 Task: Look for space in Ourense, Spain from 1st July, 2023 to 3rd July, 2023 for 1 adult in price range Rs.5000 to Rs.15000. Place can be private room with 1  bedroom having 1 bed and 1 bathroom. Property type can be house, flat, guest house, hotel. Amenities needed are: wifi, washing machine. Booking option can be shelf check-in. Required host language is English.
Action: Mouse moved to (380, 72)
Screenshot: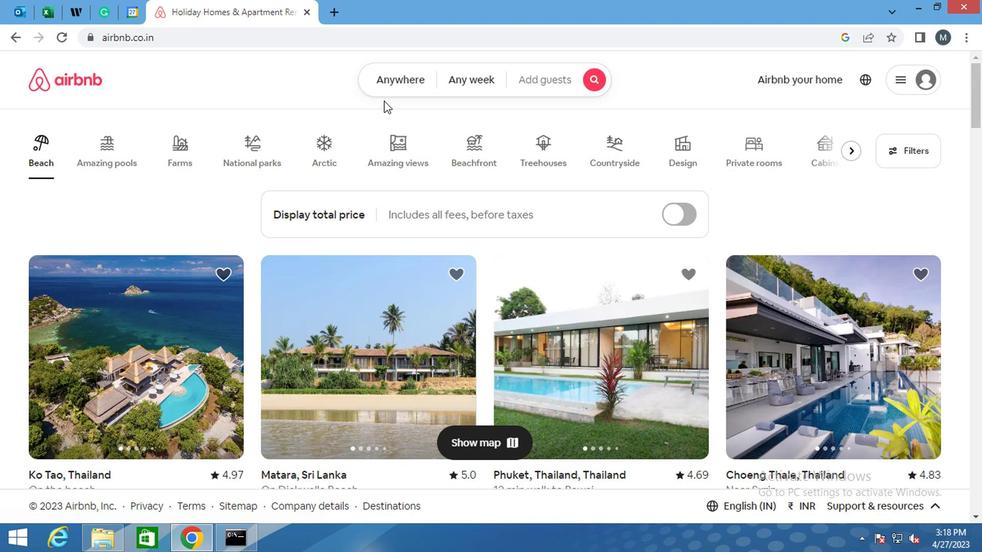 
Action: Mouse pressed left at (380, 72)
Screenshot: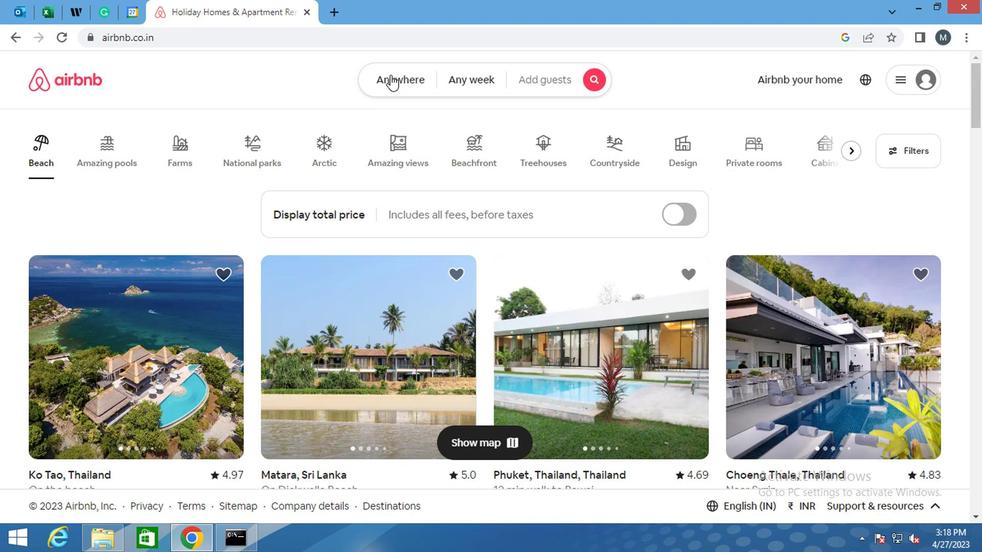 
Action: Mouse moved to (277, 147)
Screenshot: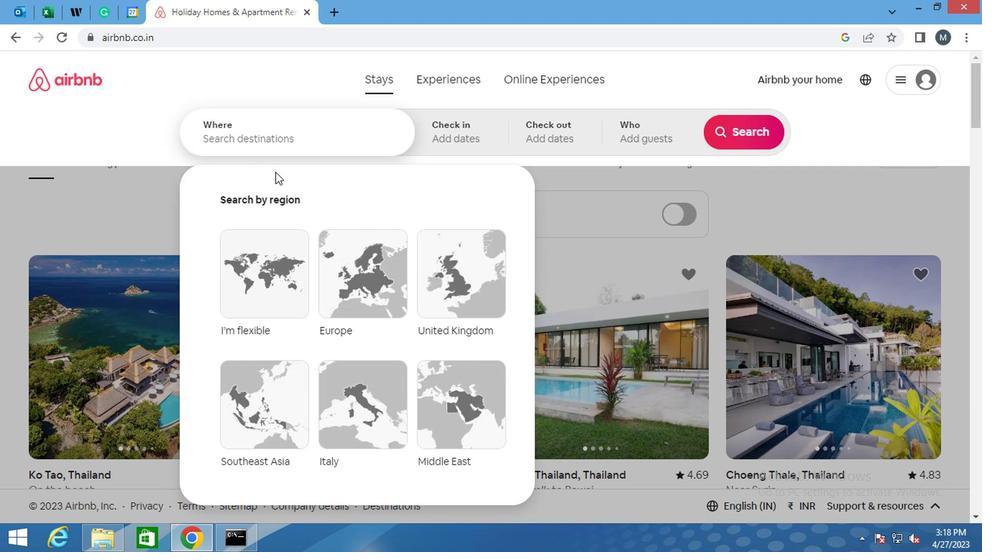 
Action: Mouse pressed left at (277, 147)
Screenshot: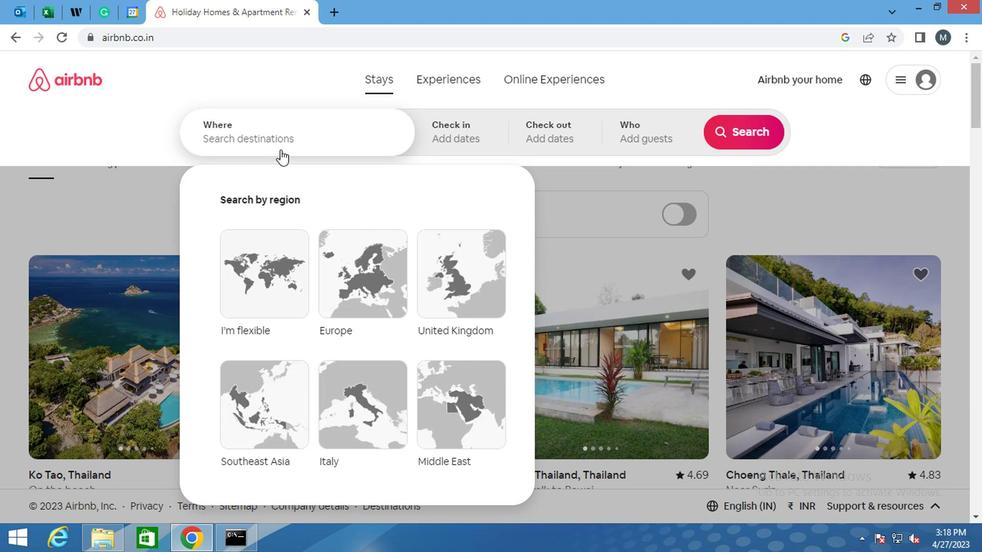 
Action: Key pressed <Key.shift>OURENSE,<Key.space><Key.shift>SP
Screenshot: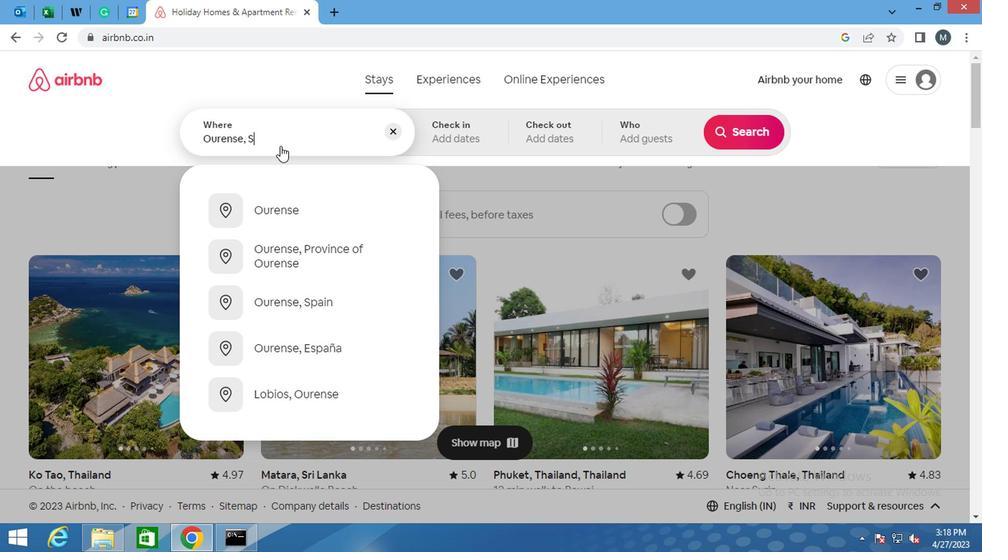 
Action: Mouse moved to (286, 270)
Screenshot: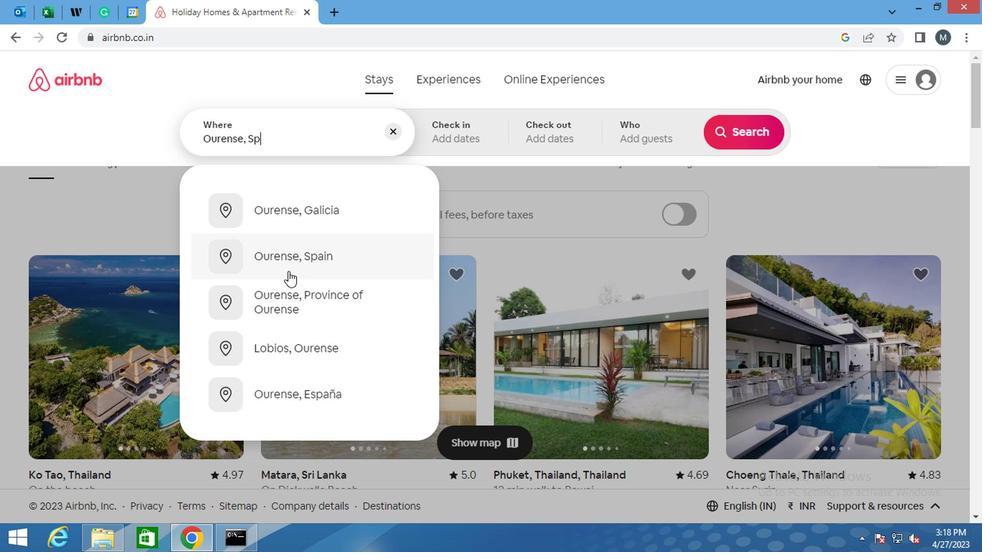 
Action: Mouse pressed left at (286, 270)
Screenshot: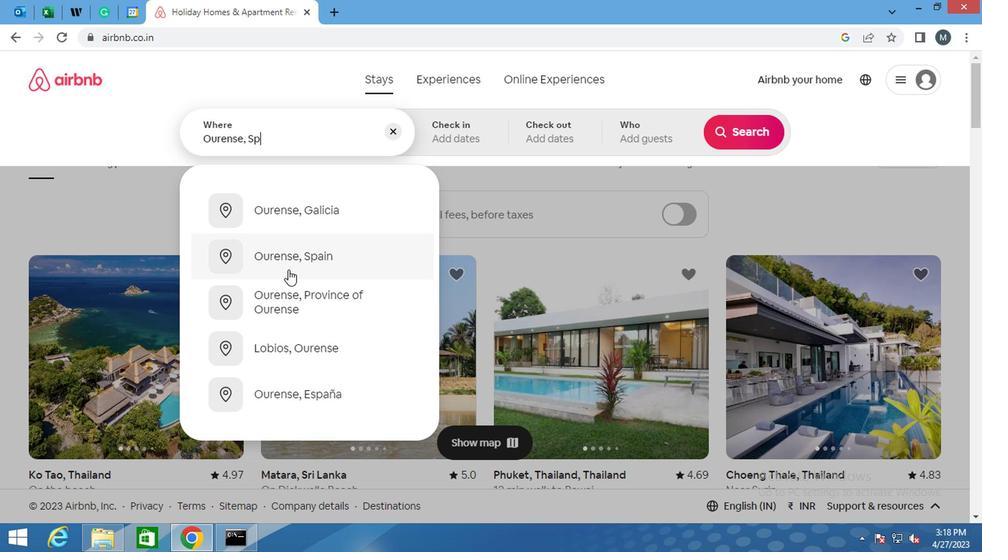
Action: Mouse moved to (693, 247)
Screenshot: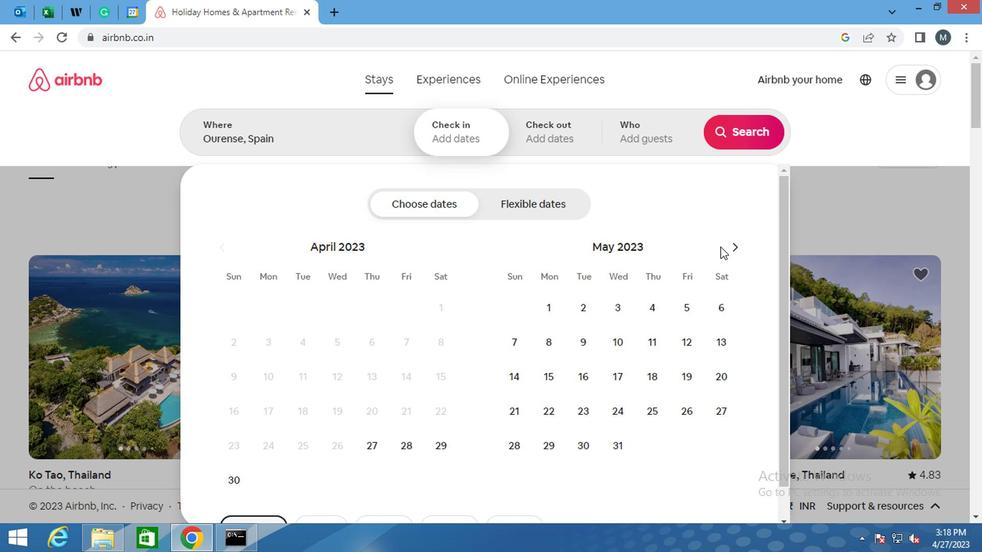 
Action: Mouse pressed left at (693, 247)
Screenshot: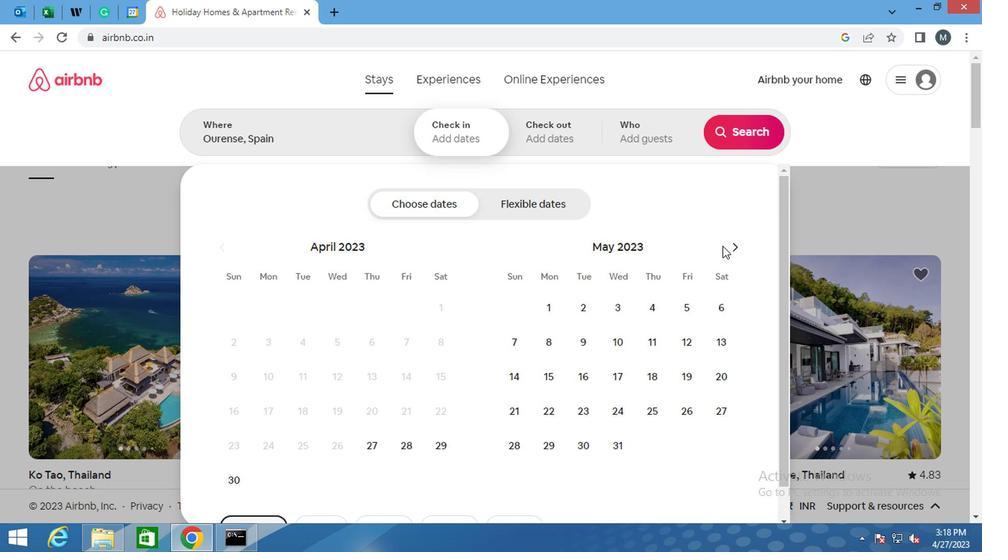
Action: Mouse moved to (696, 248)
Screenshot: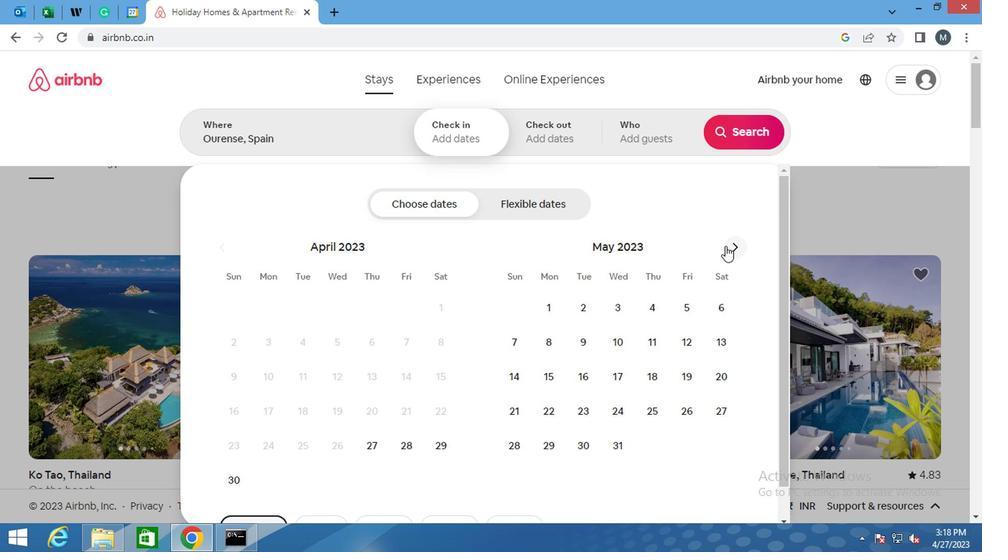 
Action: Mouse pressed left at (696, 248)
Screenshot: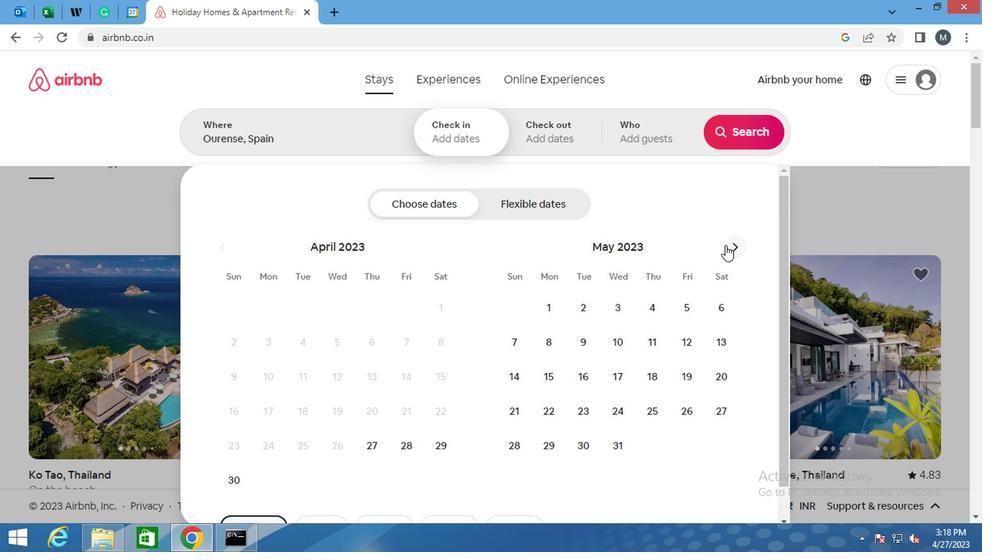 
Action: Mouse moved to (689, 306)
Screenshot: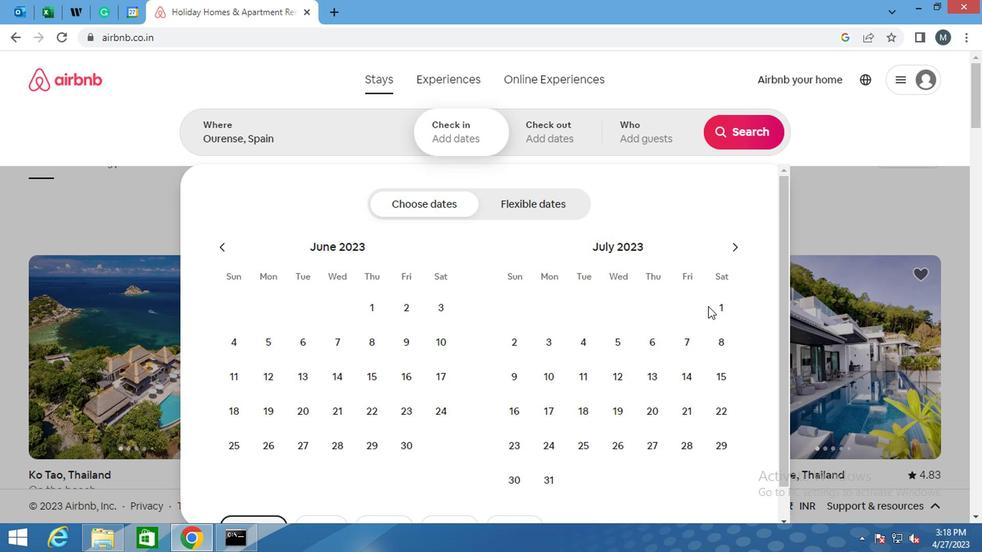 
Action: Mouse pressed left at (689, 306)
Screenshot: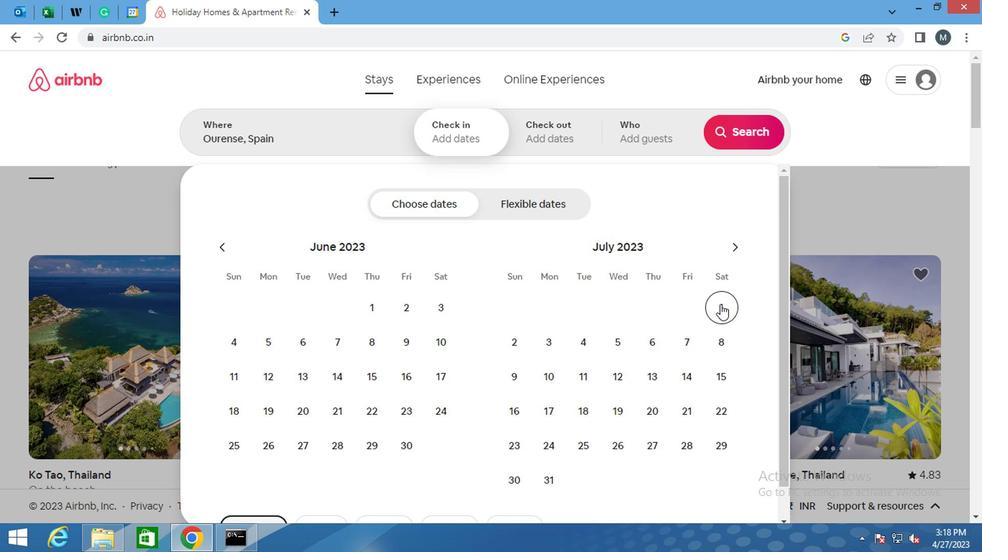 
Action: Mouse moved to (536, 350)
Screenshot: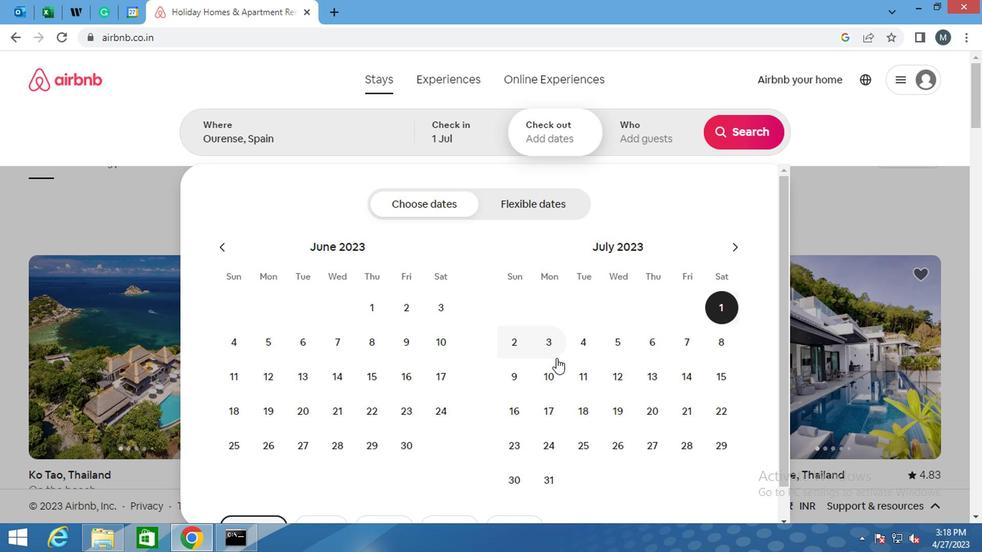 
Action: Mouse pressed left at (536, 350)
Screenshot: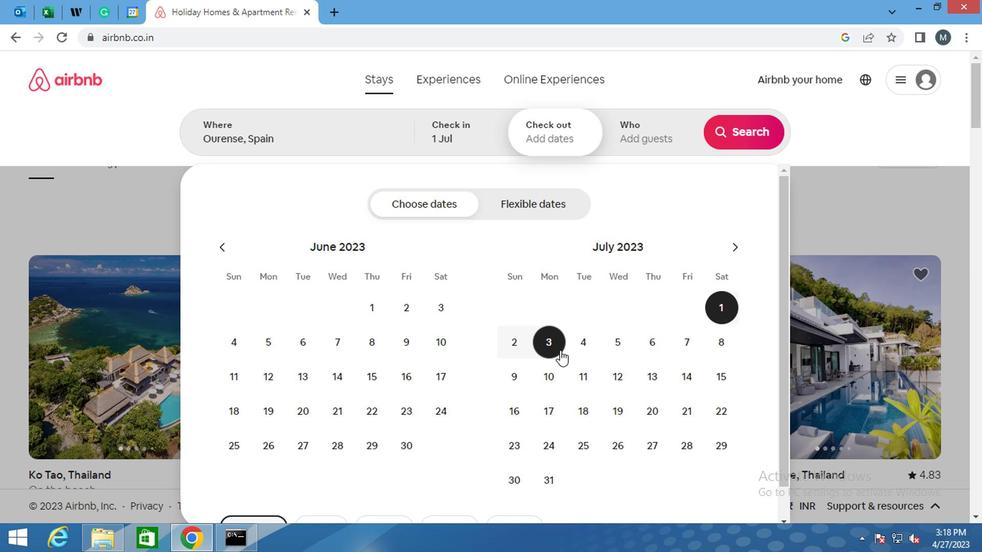
Action: Mouse moved to (617, 138)
Screenshot: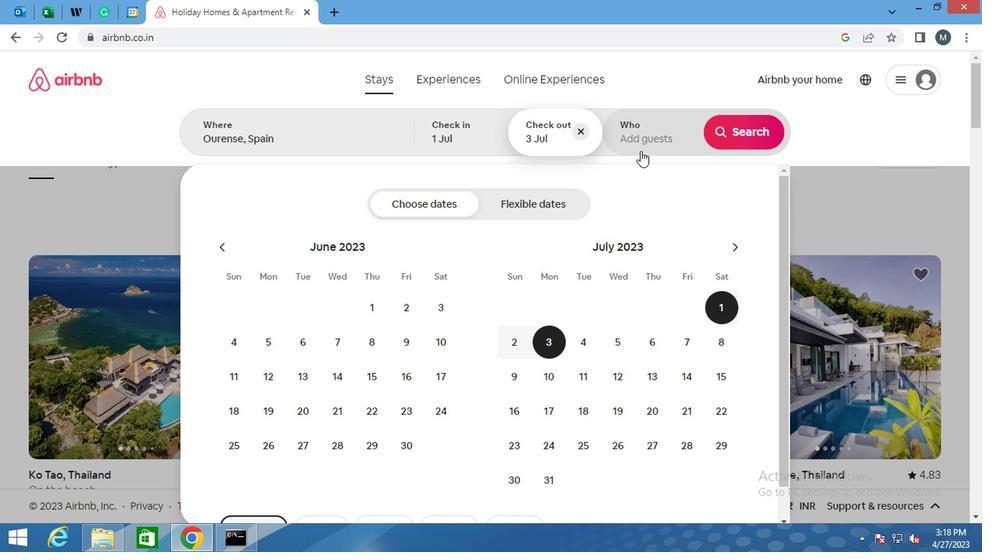 
Action: Mouse pressed left at (617, 138)
Screenshot: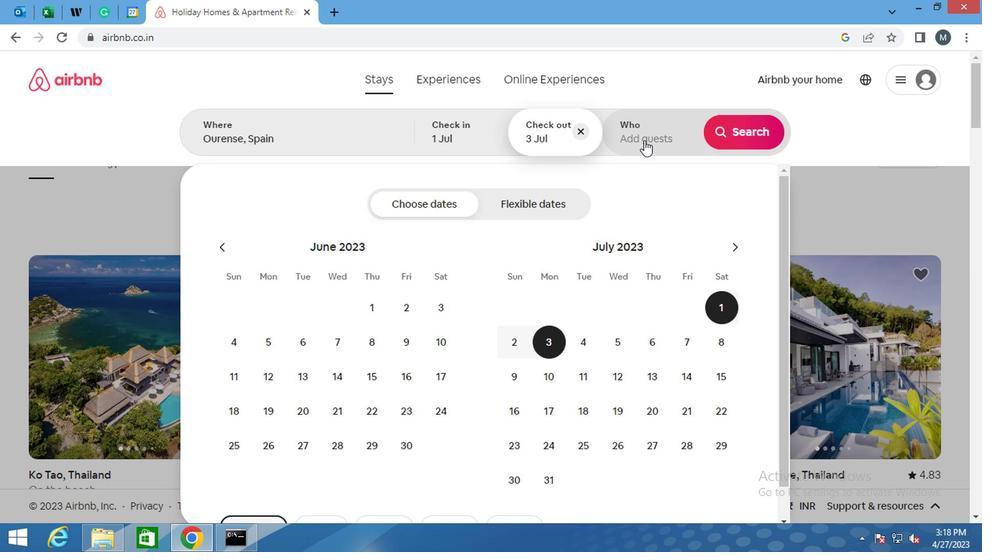 
Action: Mouse moved to (713, 208)
Screenshot: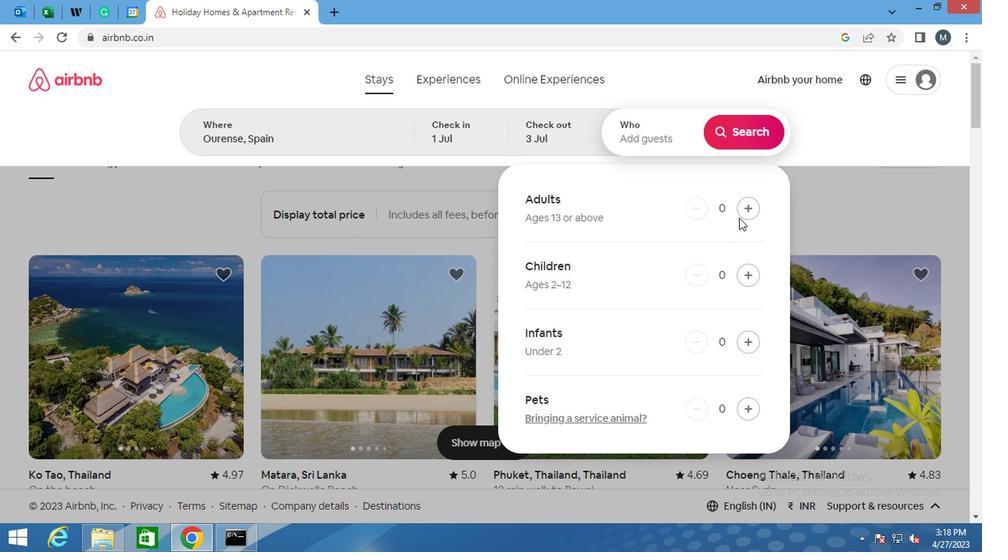 
Action: Mouse pressed left at (713, 208)
Screenshot: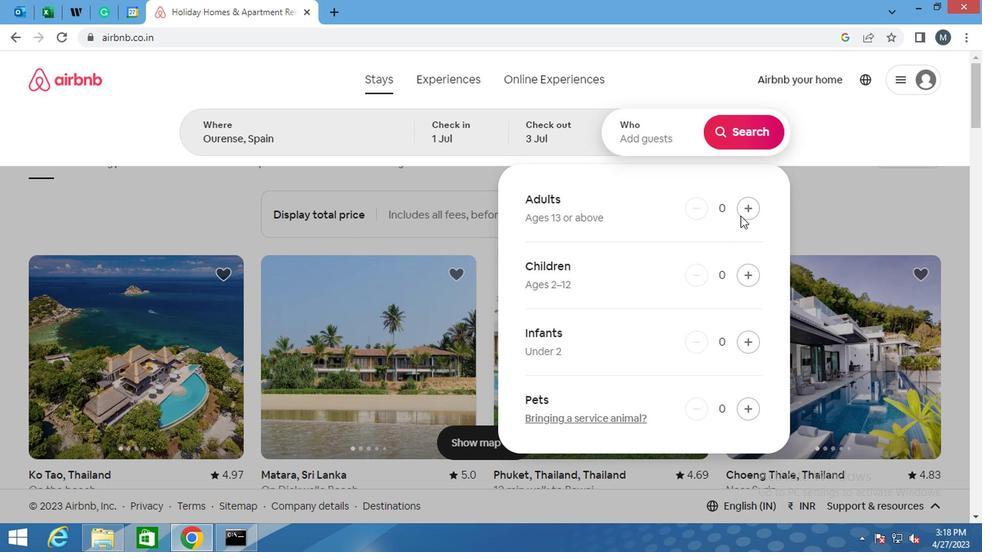
Action: Mouse moved to (703, 131)
Screenshot: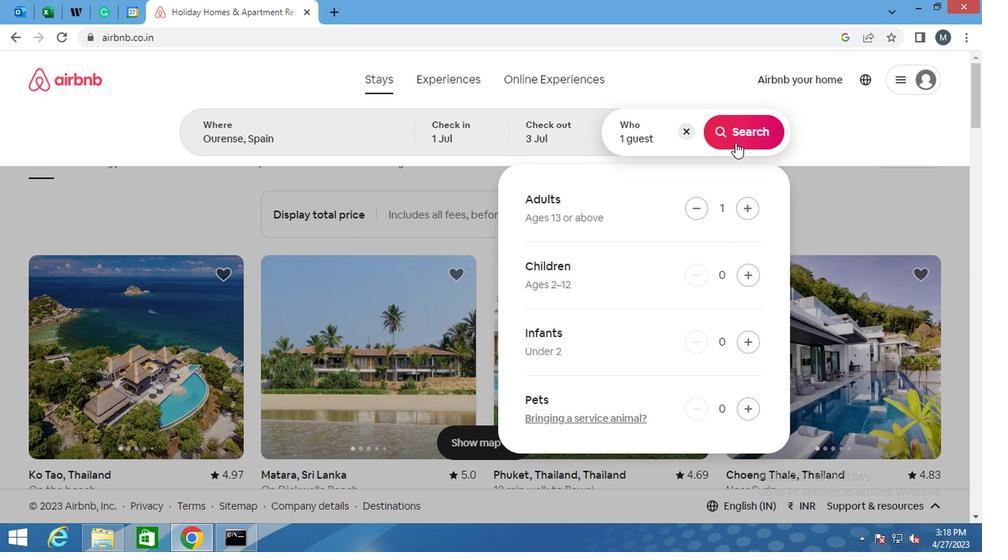 
Action: Mouse pressed left at (703, 131)
Screenshot: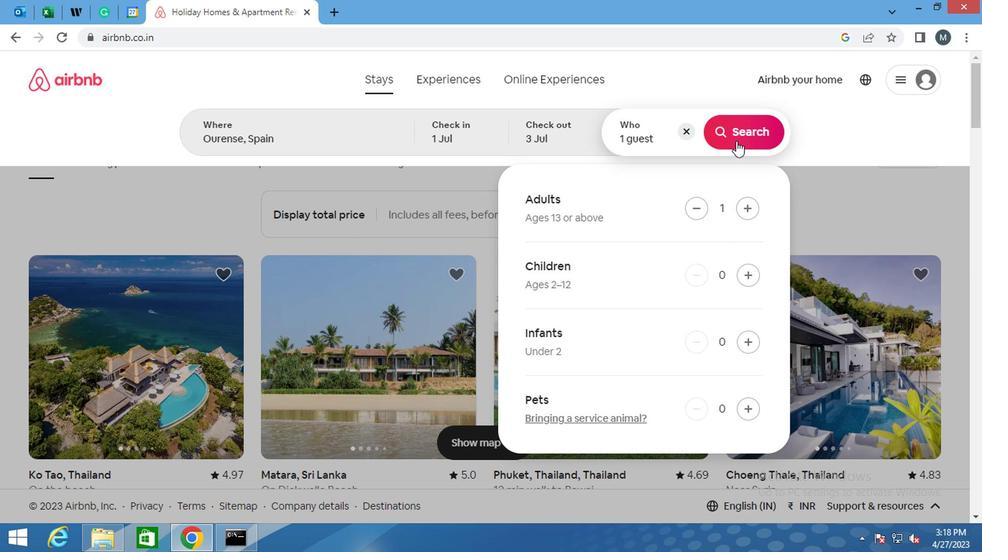 
Action: Mouse moved to (871, 130)
Screenshot: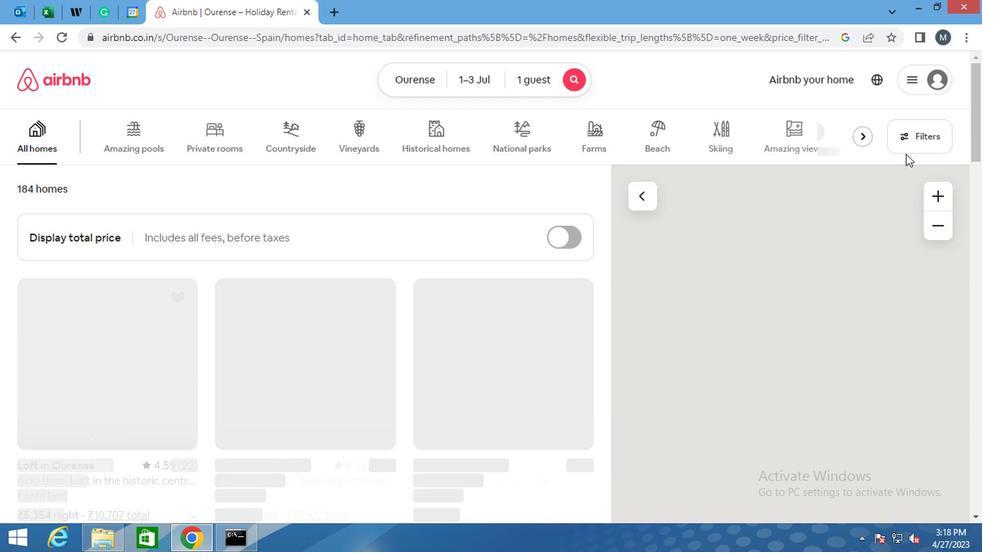
Action: Mouse pressed left at (871, 130)
Screenshot: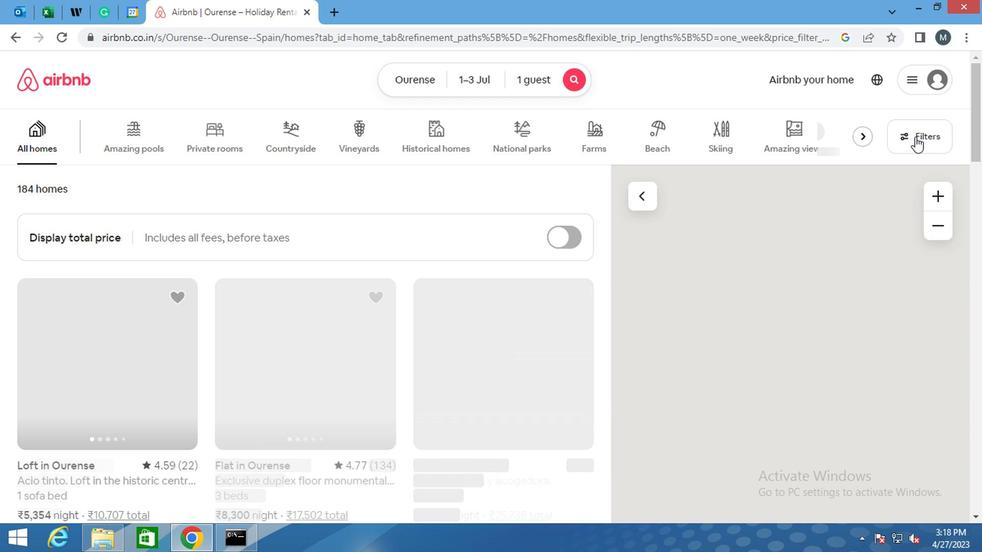 
Action: Mouse moved to (362, 331)
Screenshot: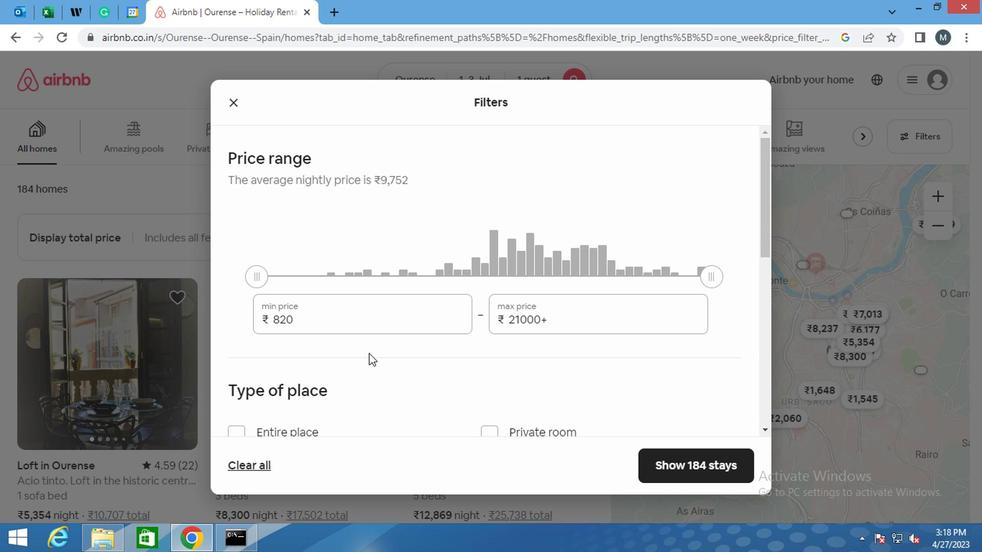 
Action: Mouse pressed left at (362, 331)
Screenshot: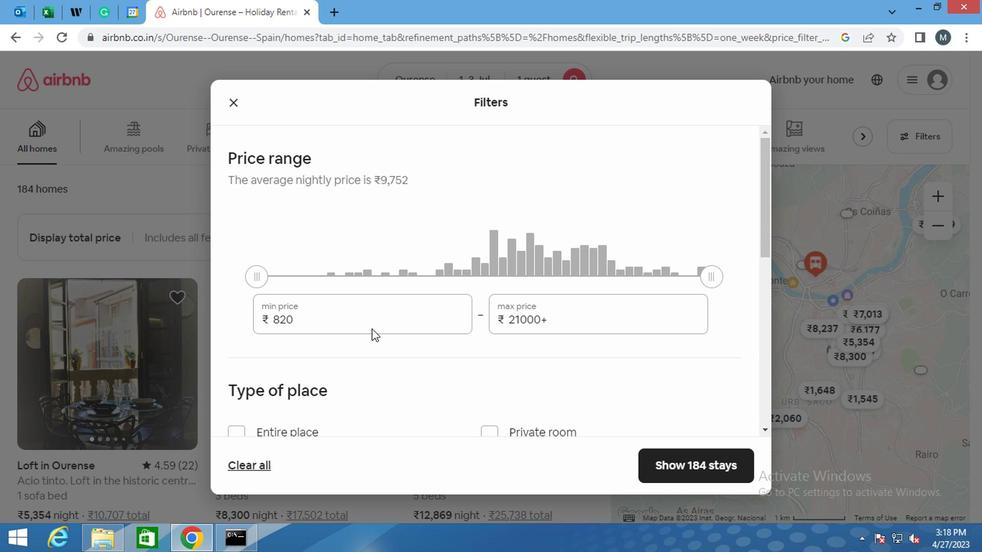 
Action: Mouse moved to (327, 324)
Screenshot: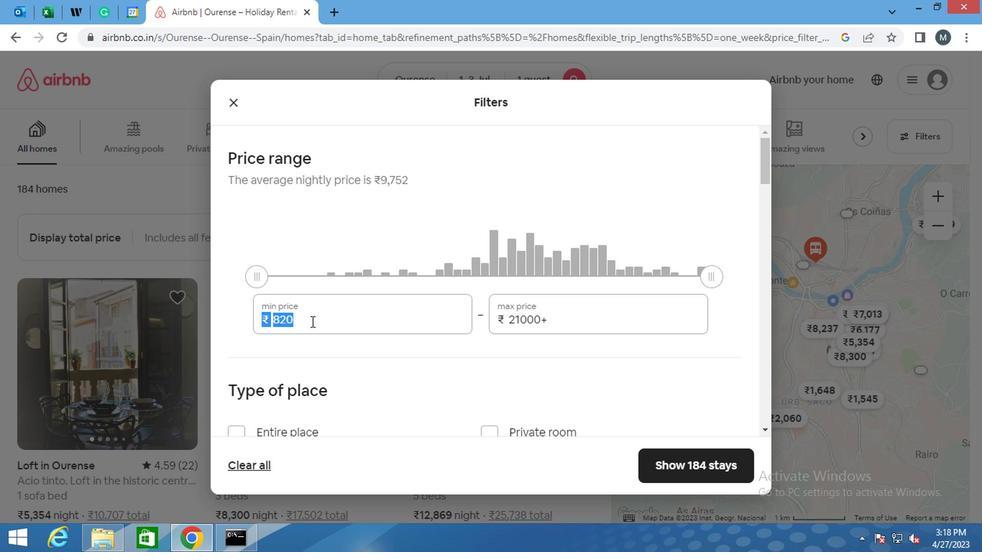 
Action: Mouse pressed left at (327, 324)
Screenshot: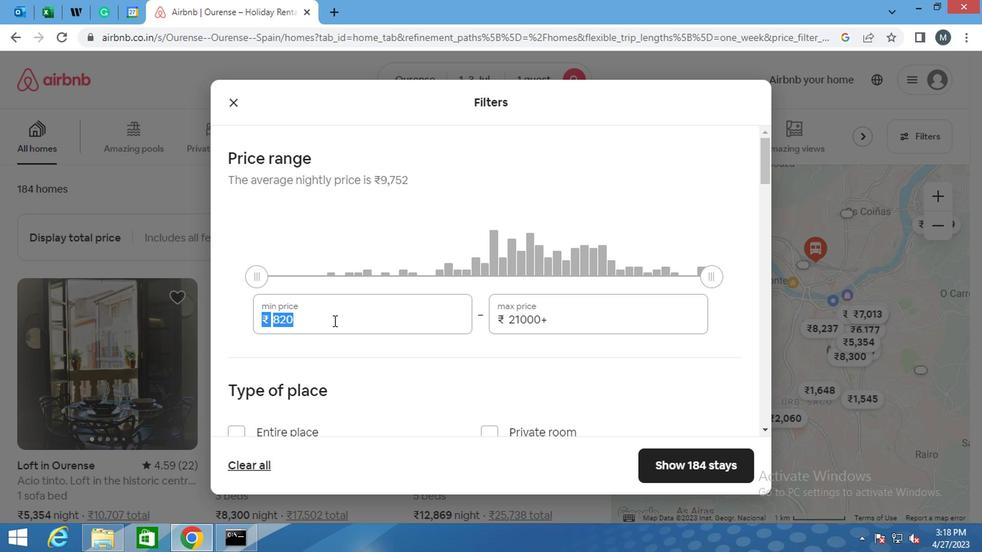 
Action: Mouse pressed left at (327, 324)
Screenshot: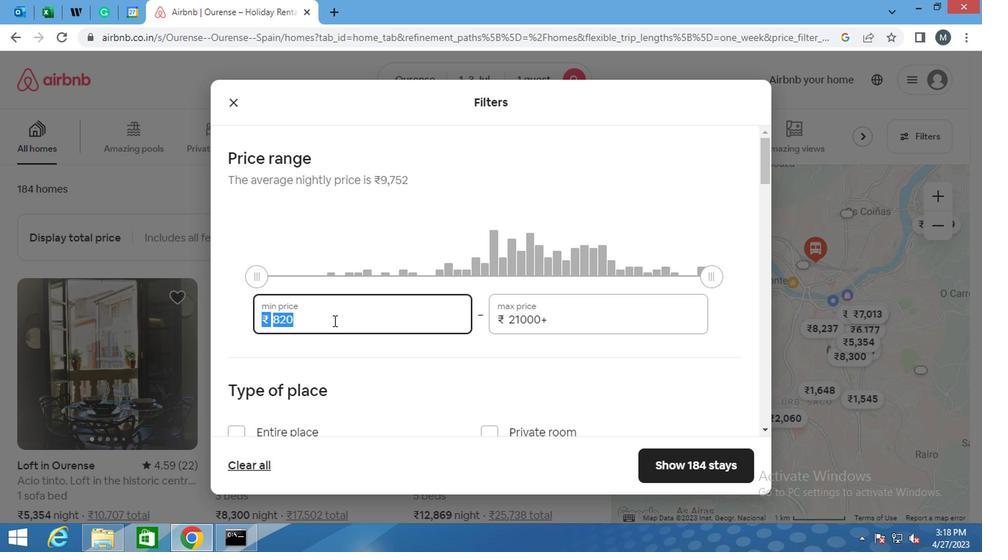 
Action: Key pressed 5000
Screenshot: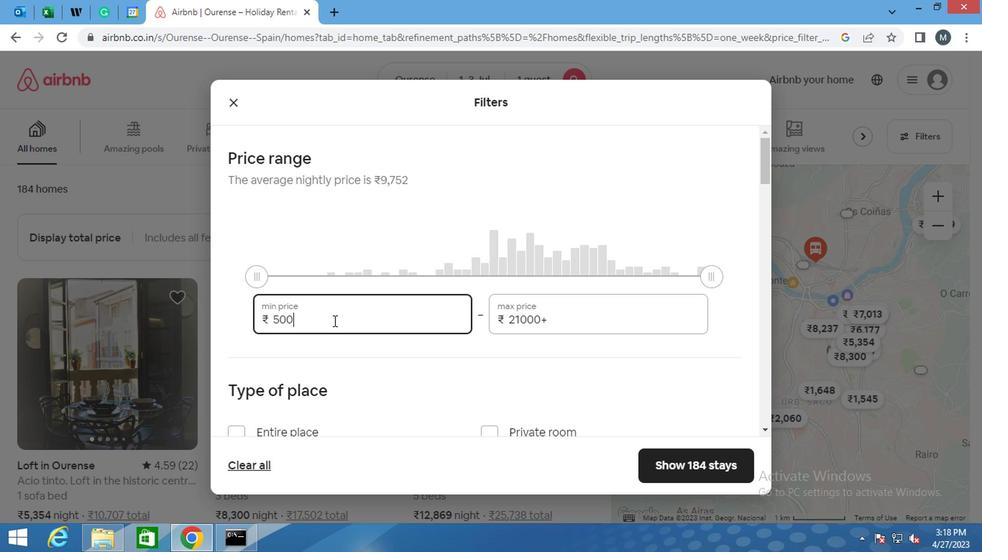 
Action: Mouse moved to (527, 318)
Screenshot: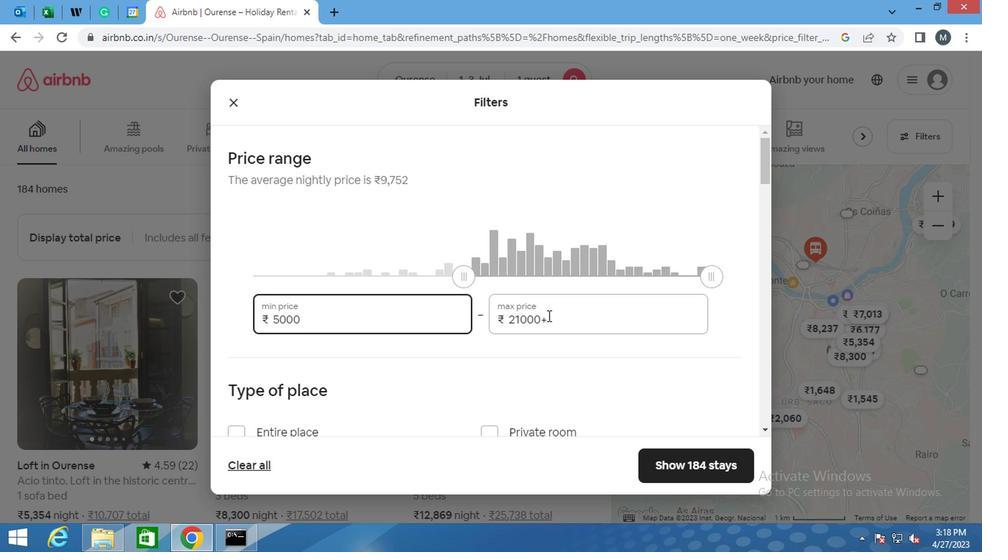 
Action: Mouse pressed left at (527, 318)
Screenshot: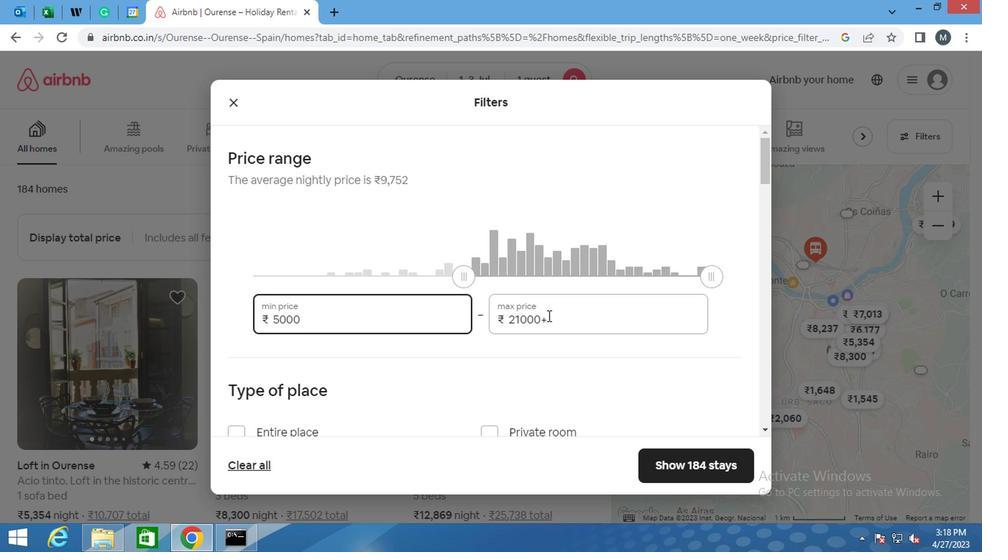 
Action: Mouse moved to (489, 318)
Screenshot: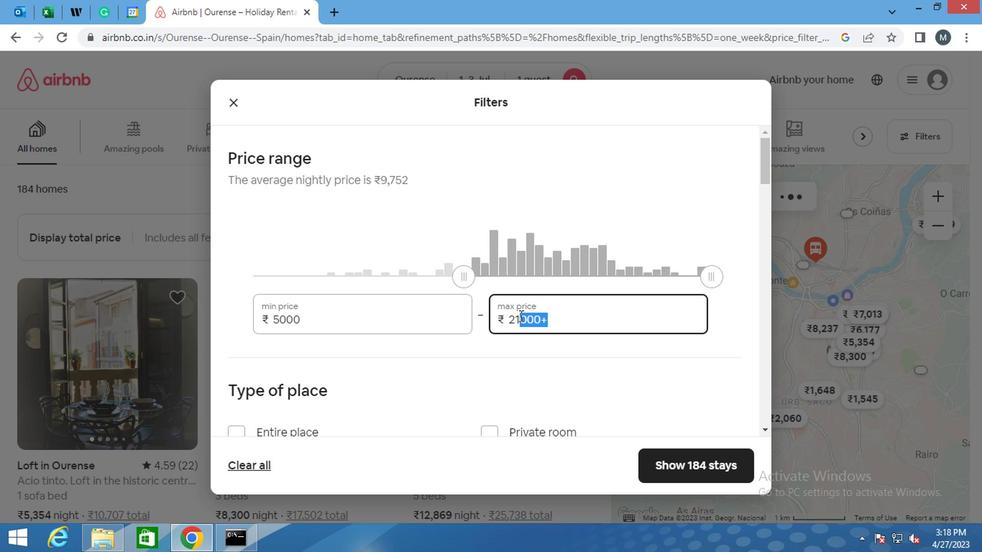 
Action: Mouse pressed left at (489, 318)
Screenshot: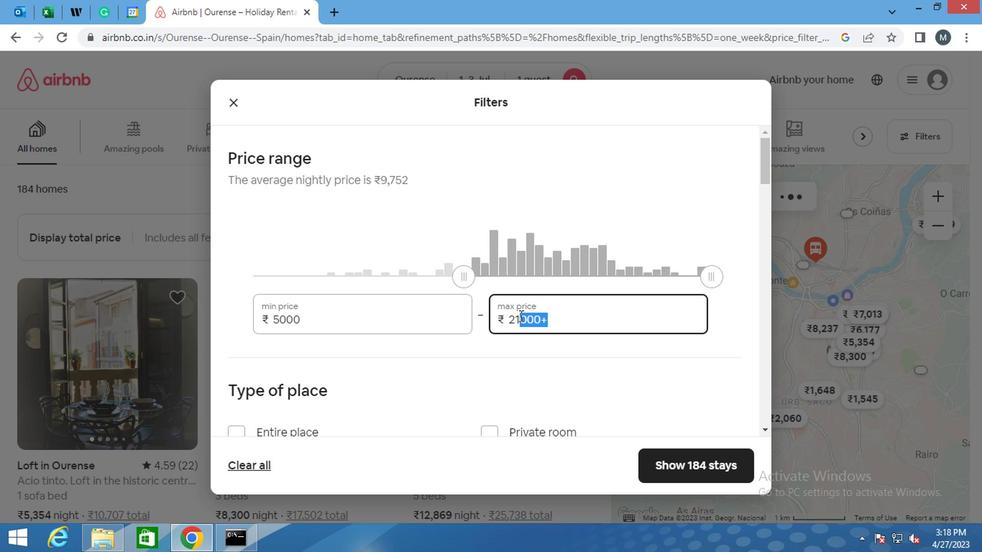 
Action: Mouse moved to (481, 319)
Screenshot: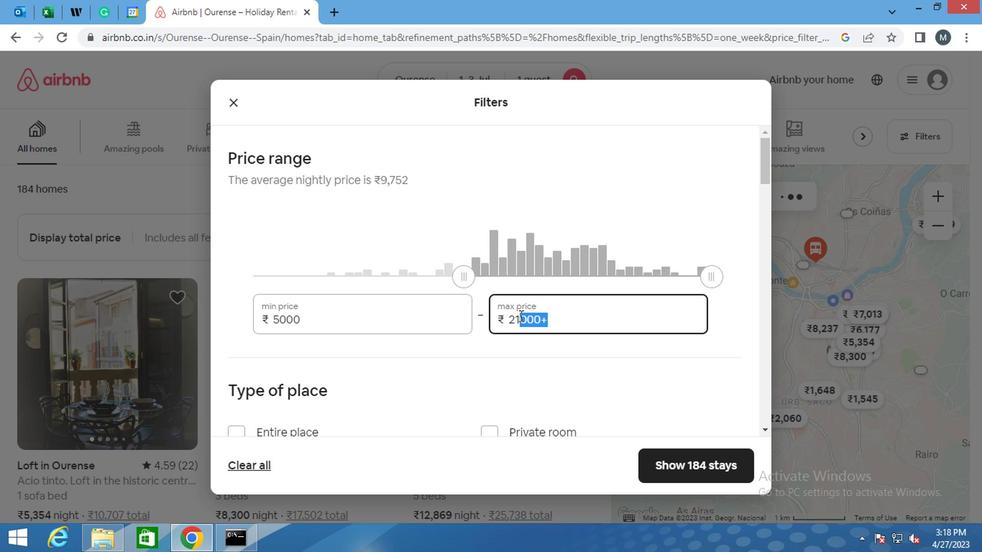 
Action: Mouse pressed left at (481, 319)
Screenshot: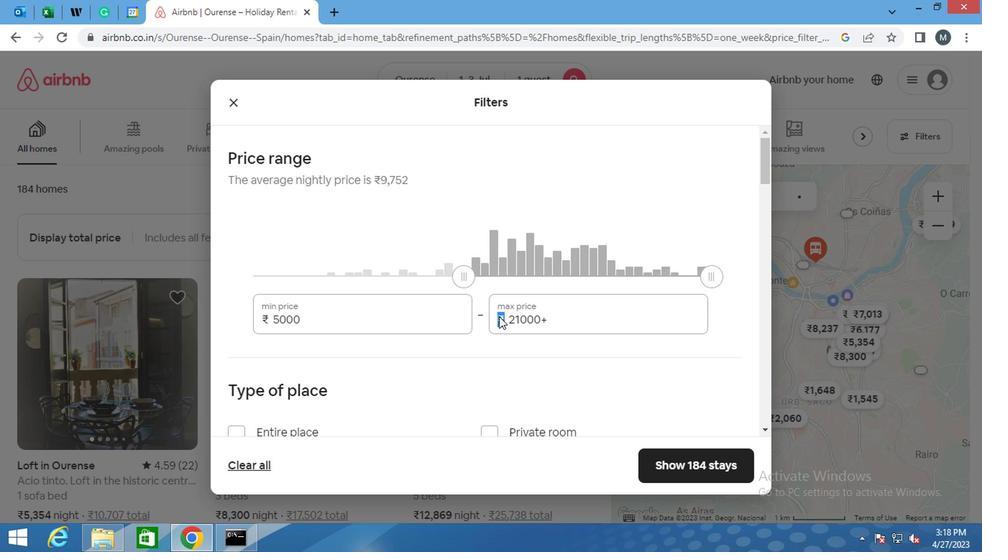 
Action: Mouse moved to (507, 323)
Screenshot: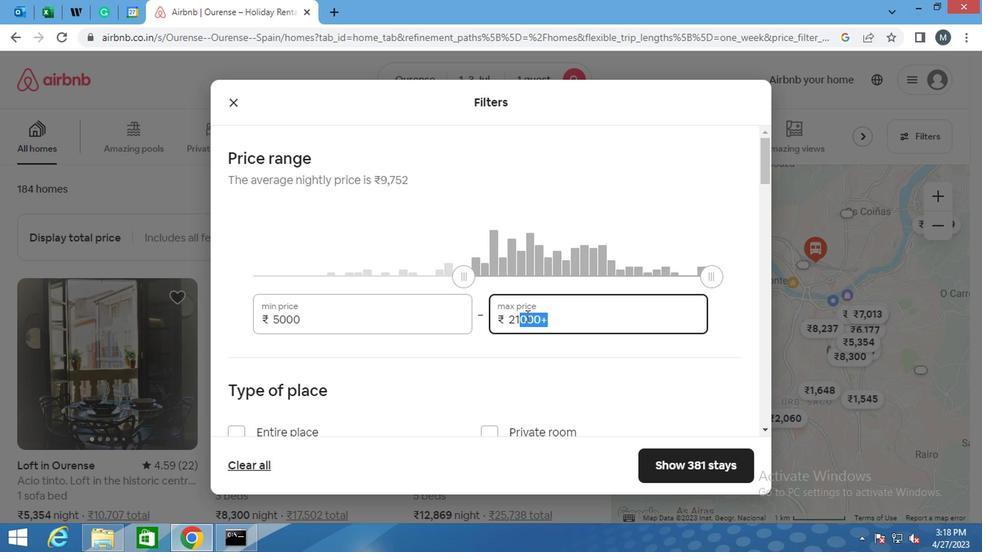 
Action: Mouse pressed left at (507, 323)
Screenshot: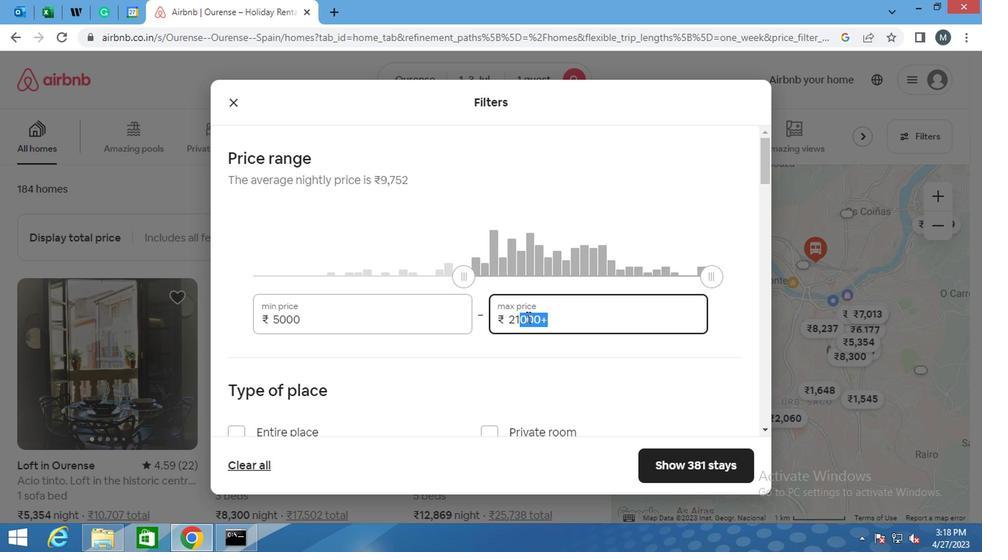 
Action: Mouse pressed left at (507, 323)
Screenshot: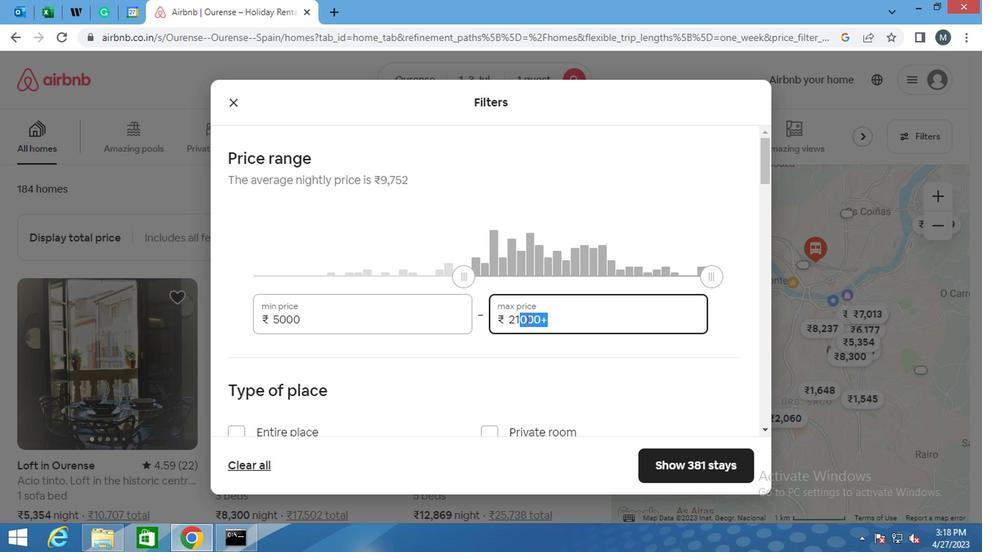
Action: Mouse pressed left at (507, 323)
Screenshot: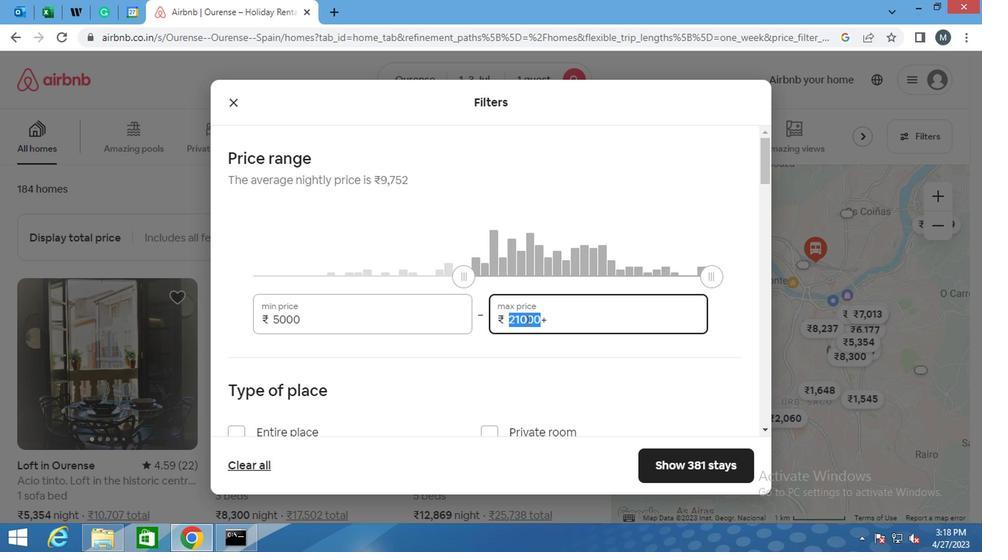 
Action: Mouse moved to (504, 322)
Screenshot: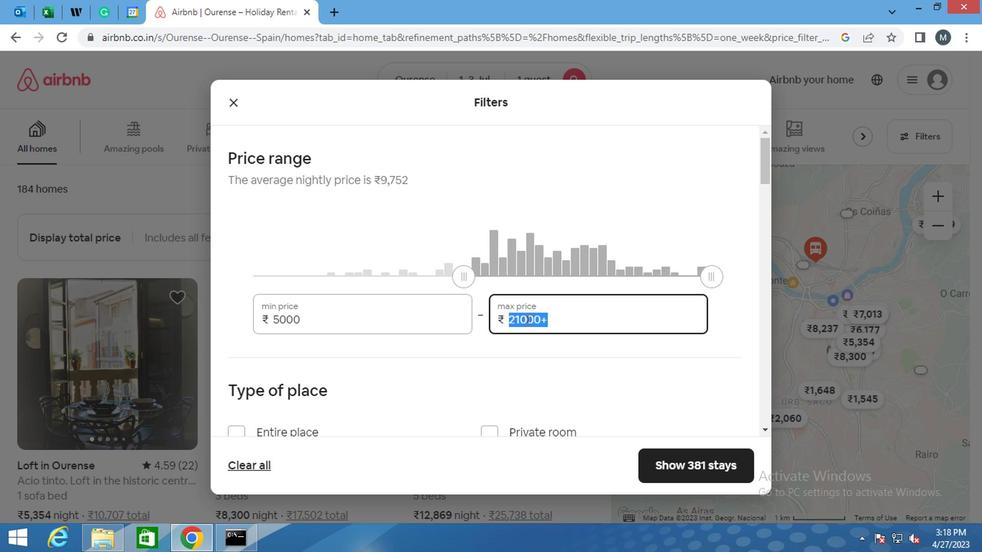 
Action: Key pressed 1
Screenshot: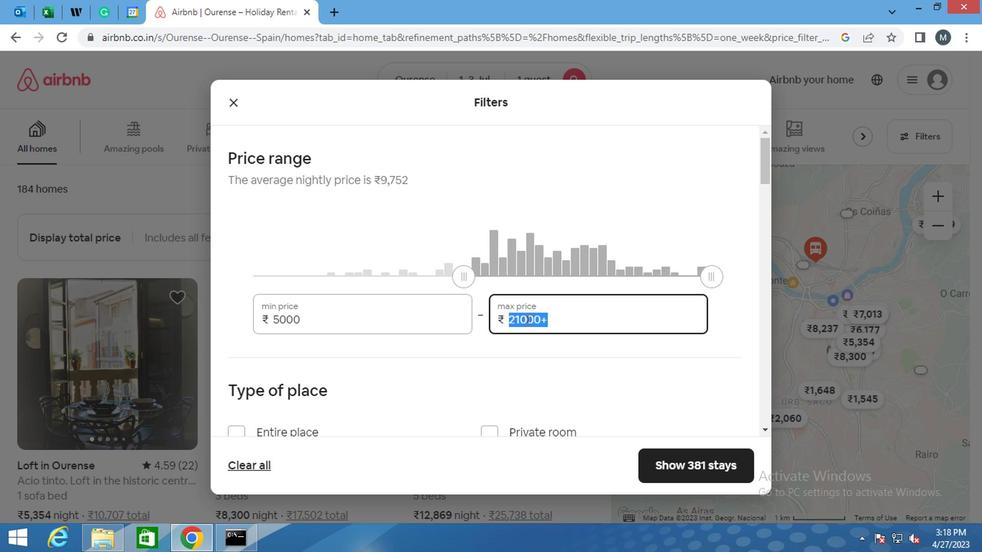 
Action: Mouse moved to (504, 322)
Screenshot: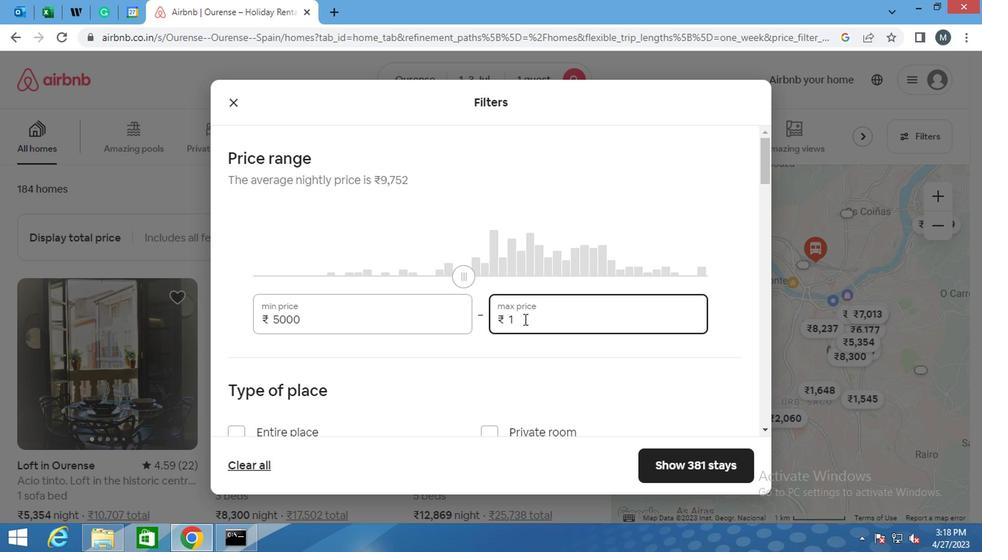 
Action: Key pressed 5
Screenshot: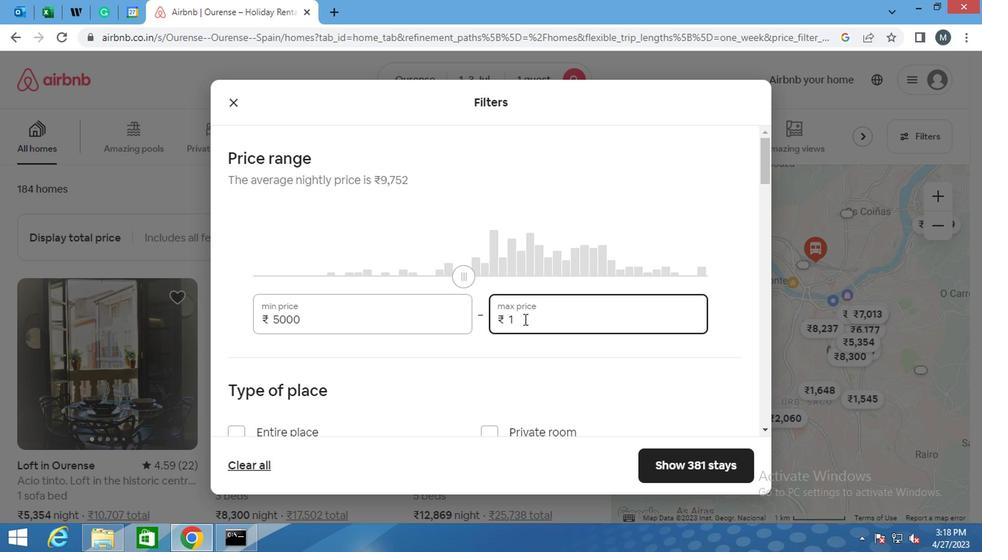 
Action: Mouse moved to (502, 320)
Screenshot: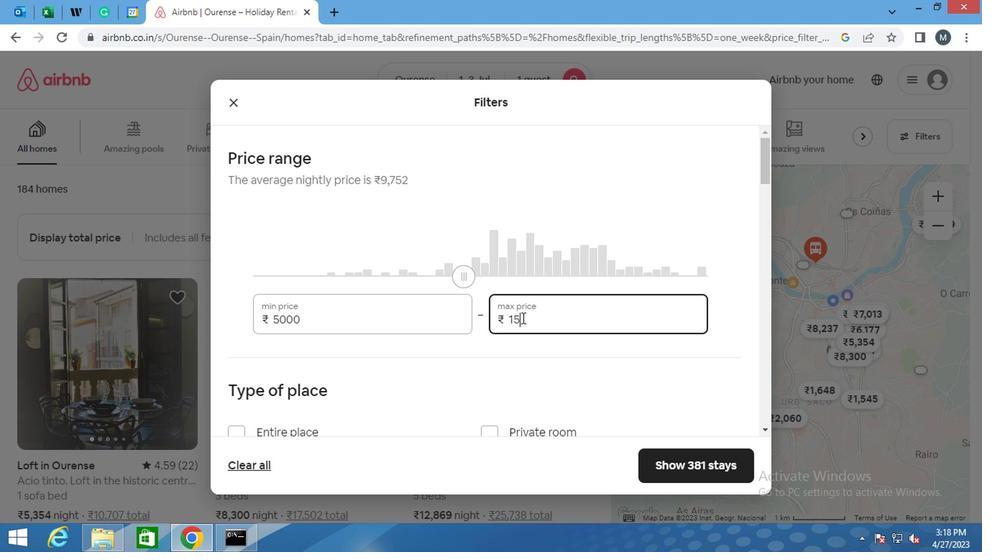
Action: Key pressed 00
Screenshot: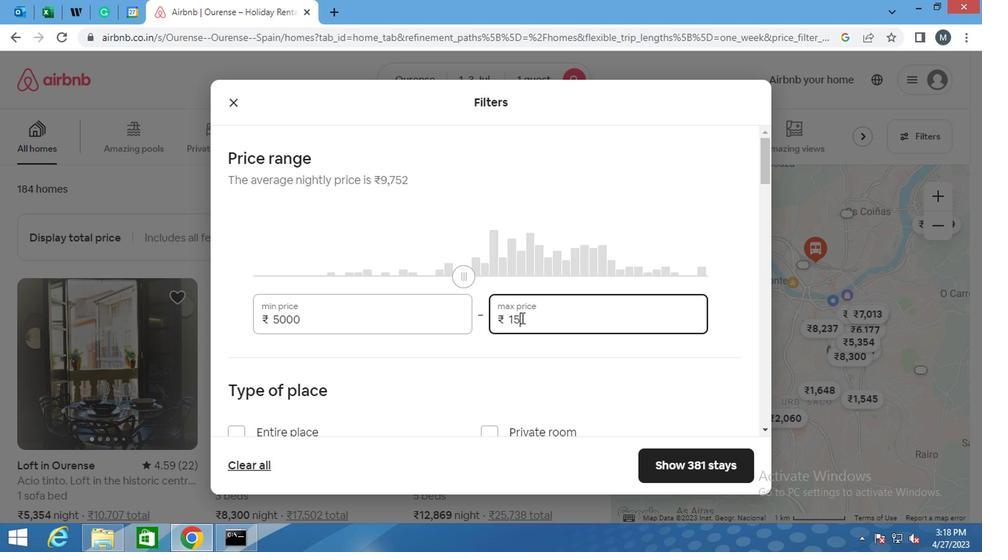 
Action: Mouse moved to (502, 325)
Screenshot: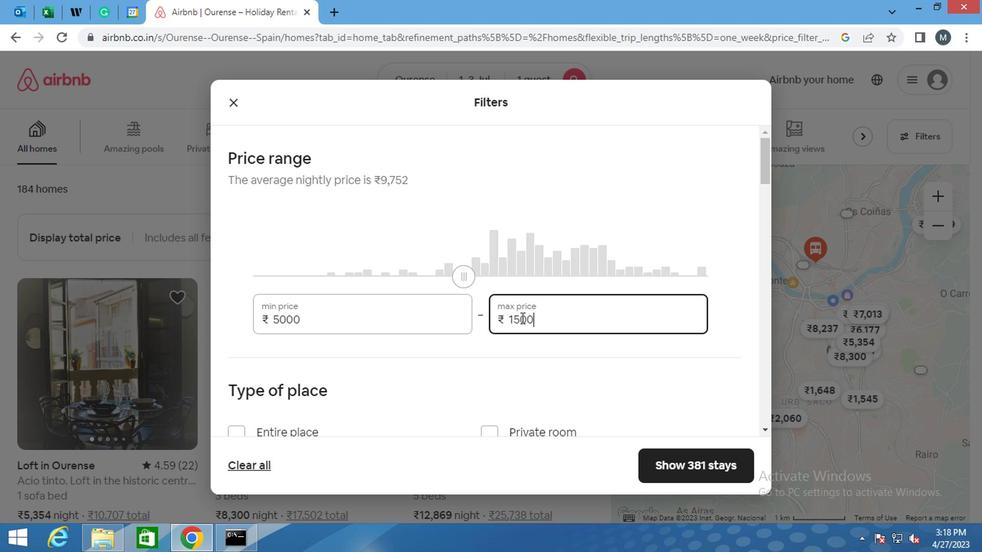 
Action: Key pressed 0
Screenshot: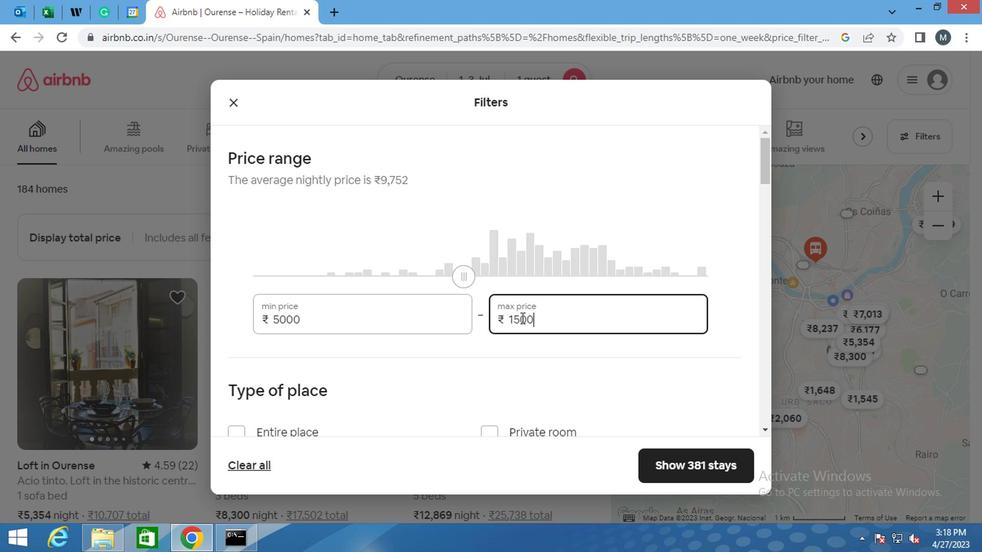 
Action: Mouse moved to (494, 327)
Screenshot: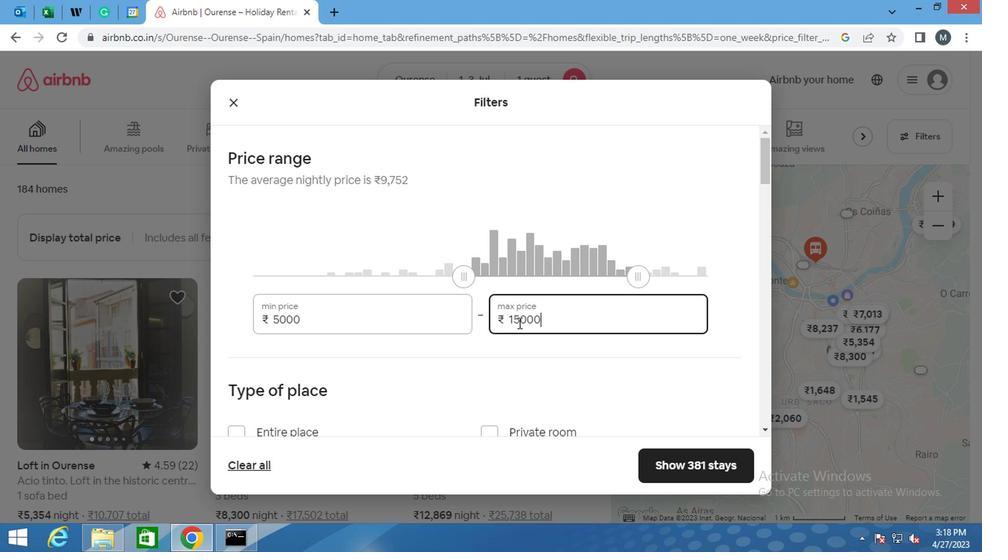 
Action: Mouse scrolled (494, 326) with delta (0, -1)
Screenshot: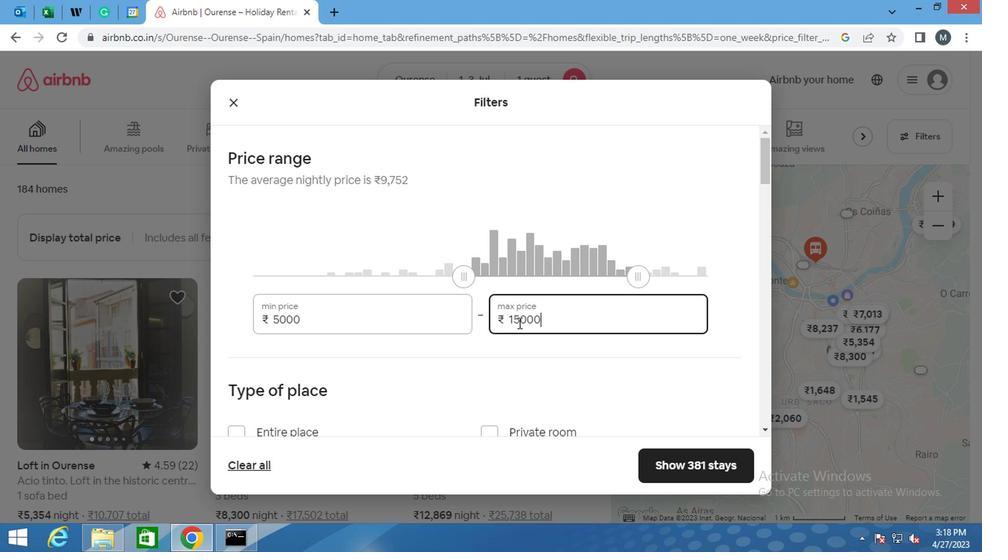 
Action: Mouse moved to (491, 328)
Screenshot: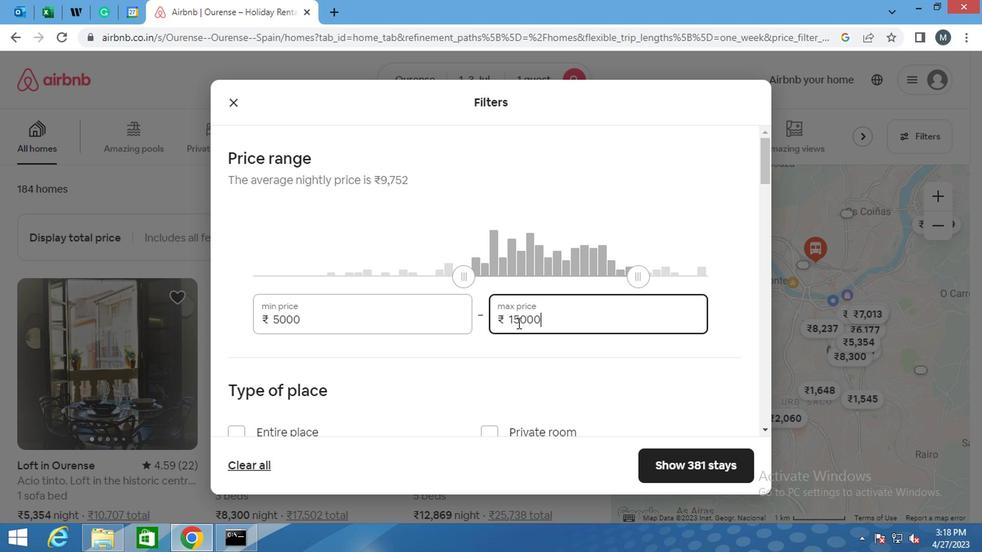 
Action: Mouse scrolled (491, 327) with delta (0, 0)
Screenshot: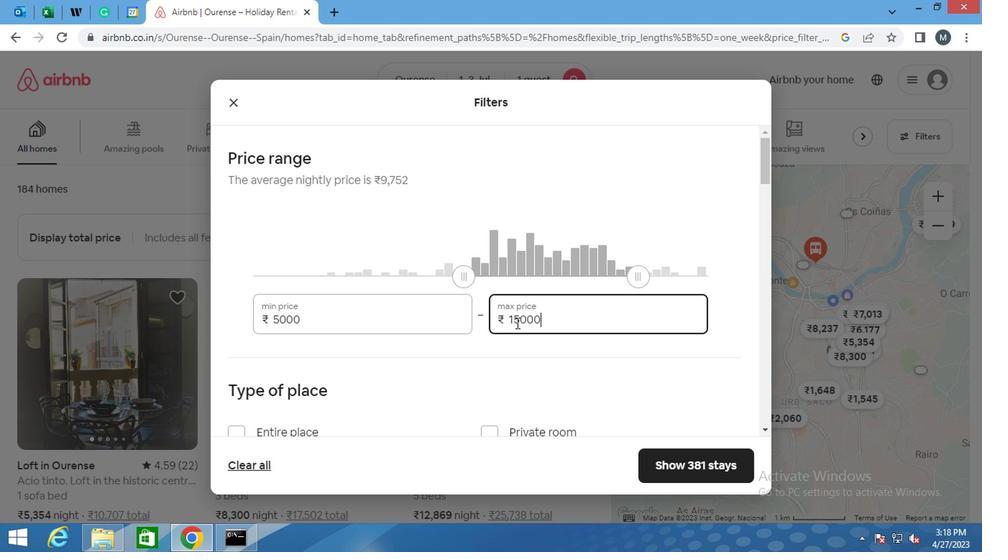 
Action: Mouse moved to (481, 331)
Screenshot: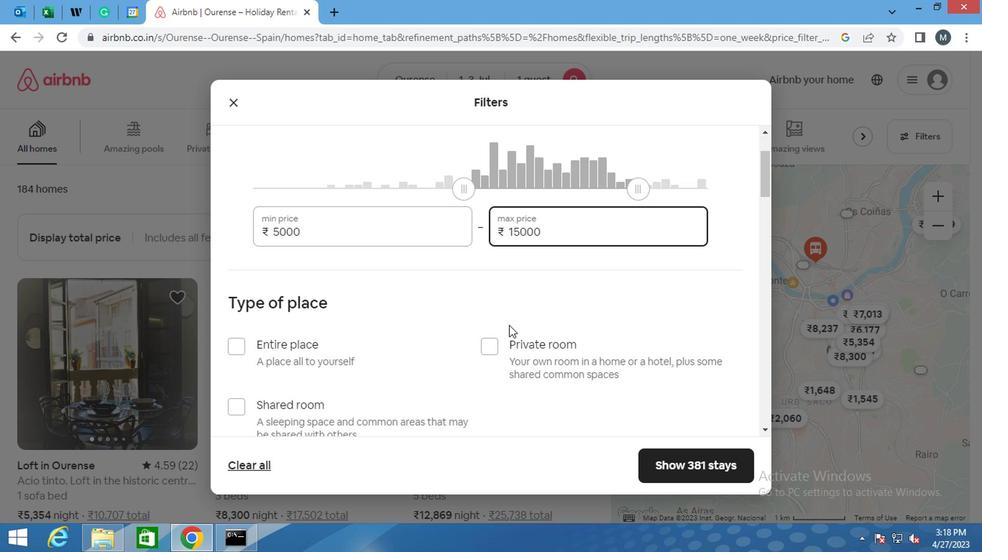 
Action: Mouse scrolled (481, 331) with delta (0, 0)
Screenshot: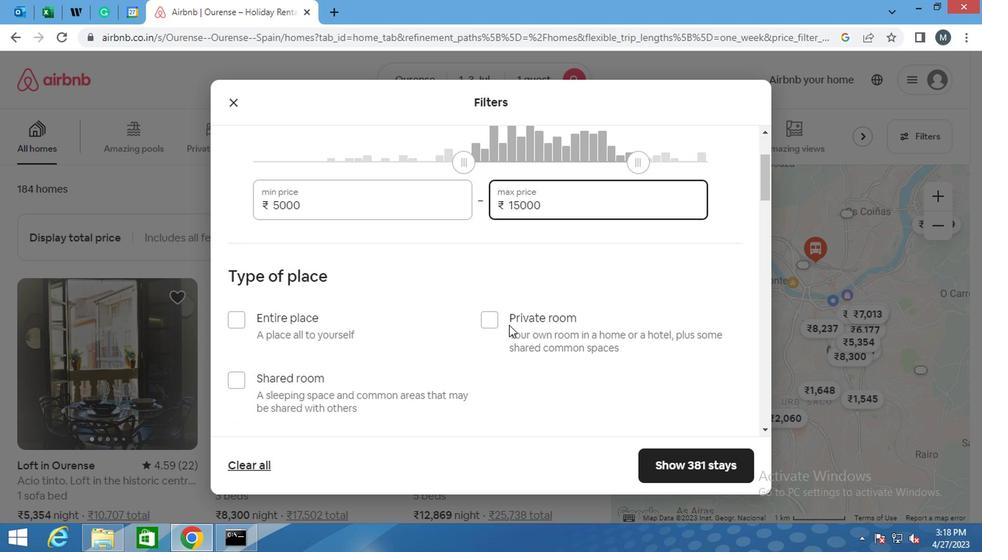 
Action: Mouse moved to (374, 326)
Screenshot: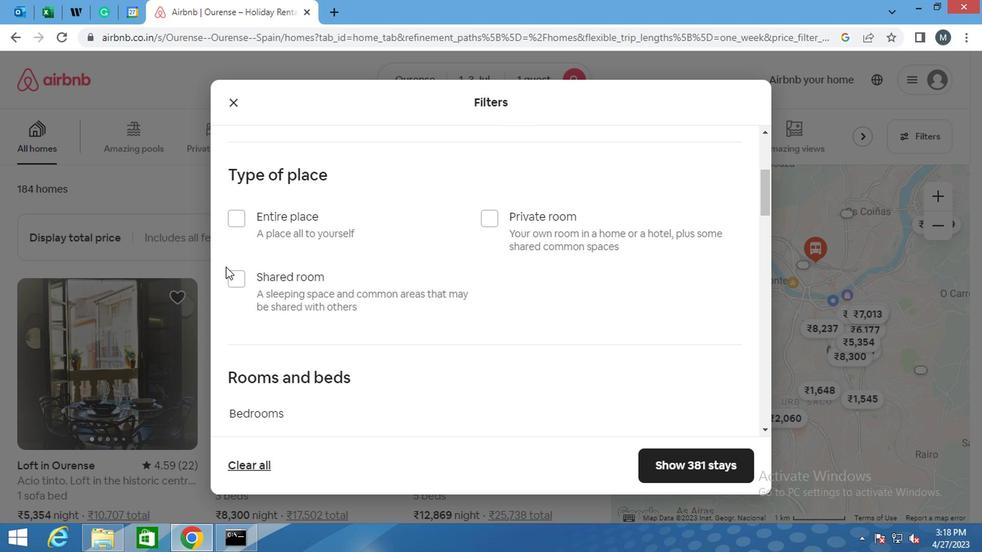 
Action: Mouse scrolled (374, 327) with delta (0, 1)
Screenshot: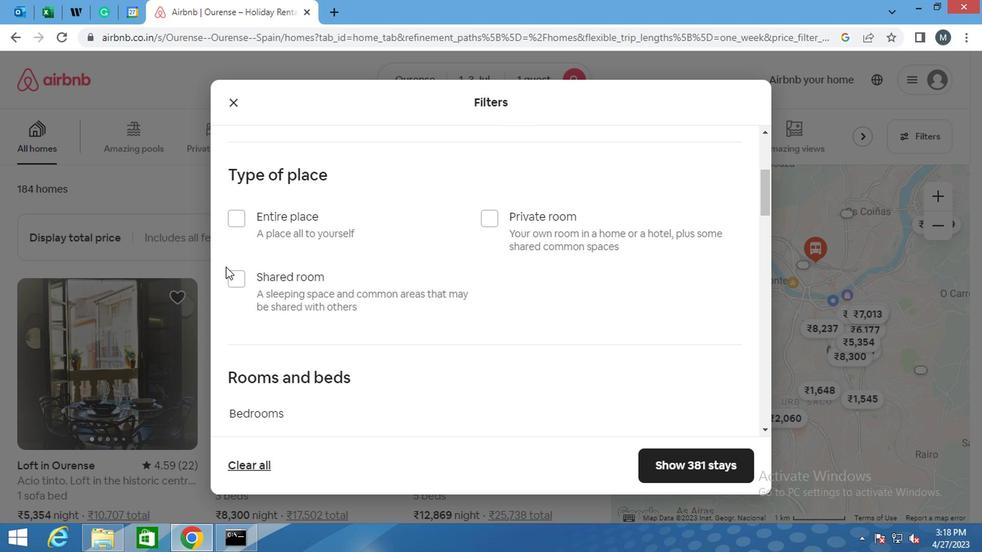 
Action: Mouse scrolled (374, 327) with delta (0, 1)
Screenshot: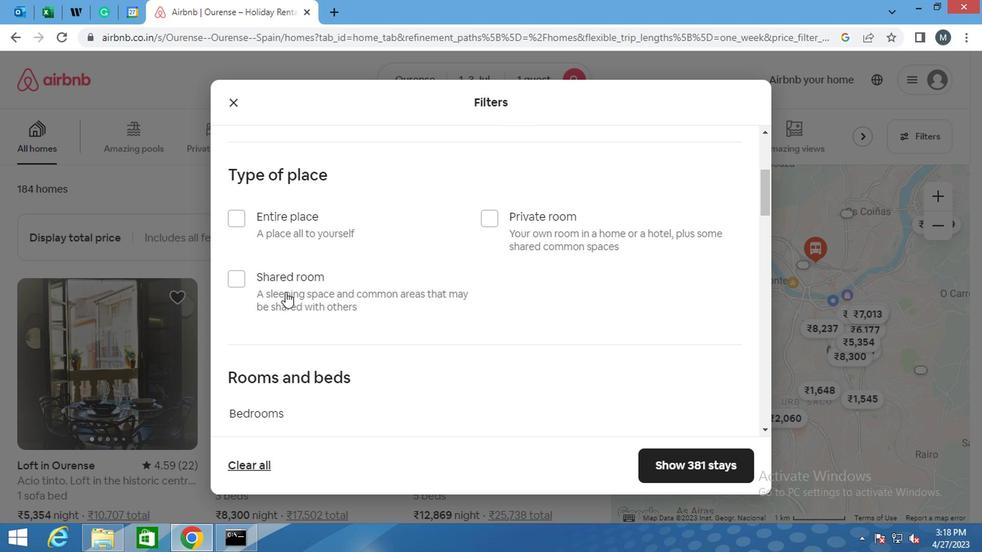 
Action: Mouse moved to (368, 329)
Screenshot: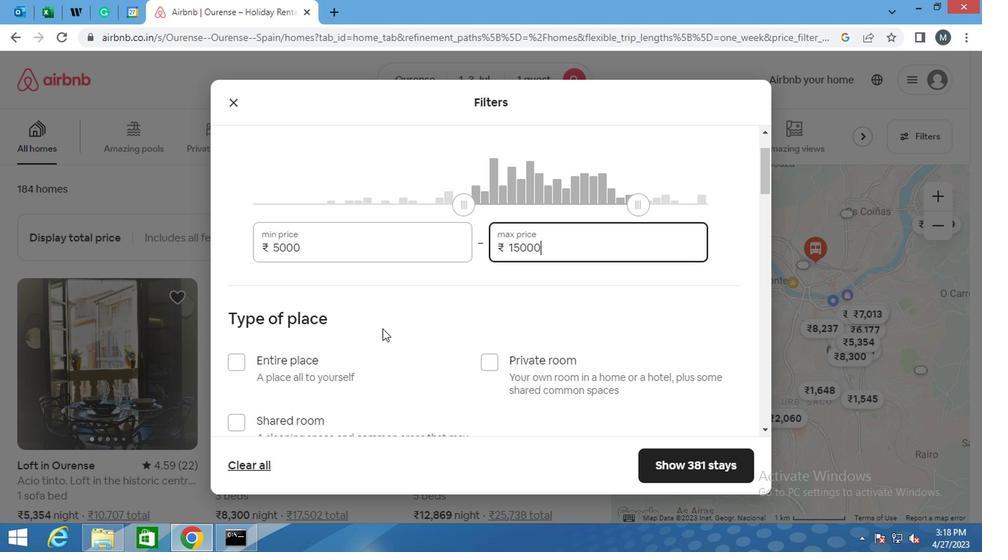 
Action: Mouse scrolled (368, 329) with delta (0, 0)
Screenshot: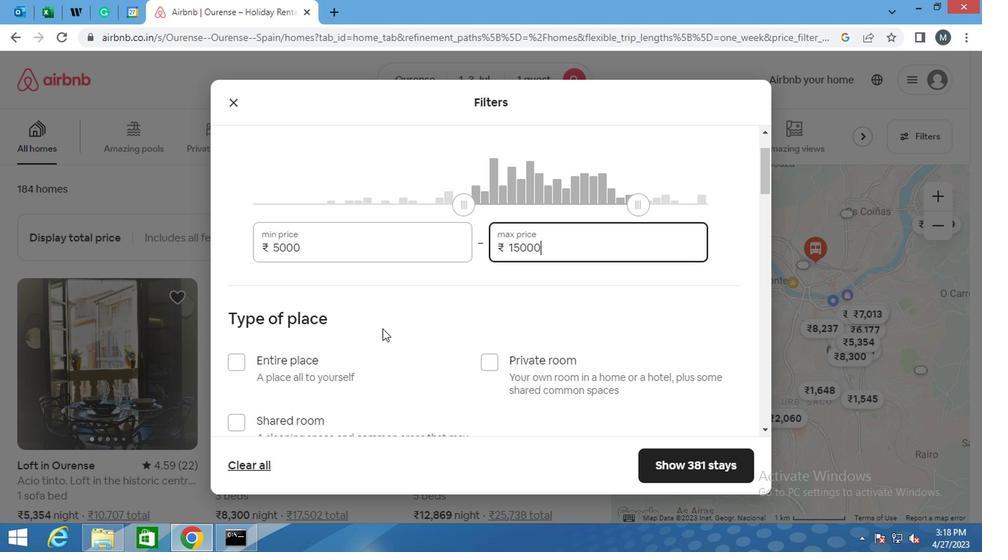 
Action: Mouse moved to (350, 332)
Screenshot: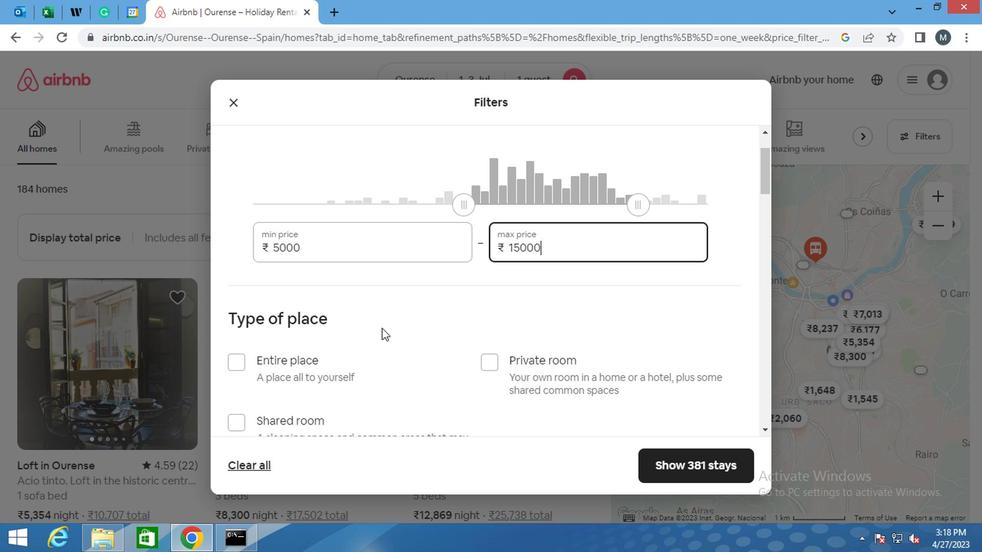 
Action: Mouse scrolled (350, 331) with delta (0, -1)
Screenshot: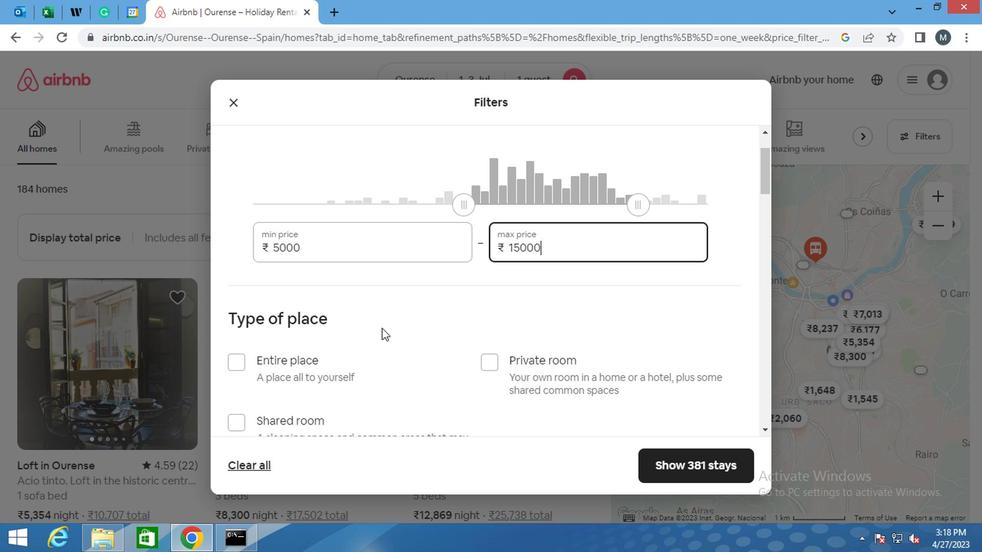 
Action: Mouse moved to (468, 222)
Screenshot: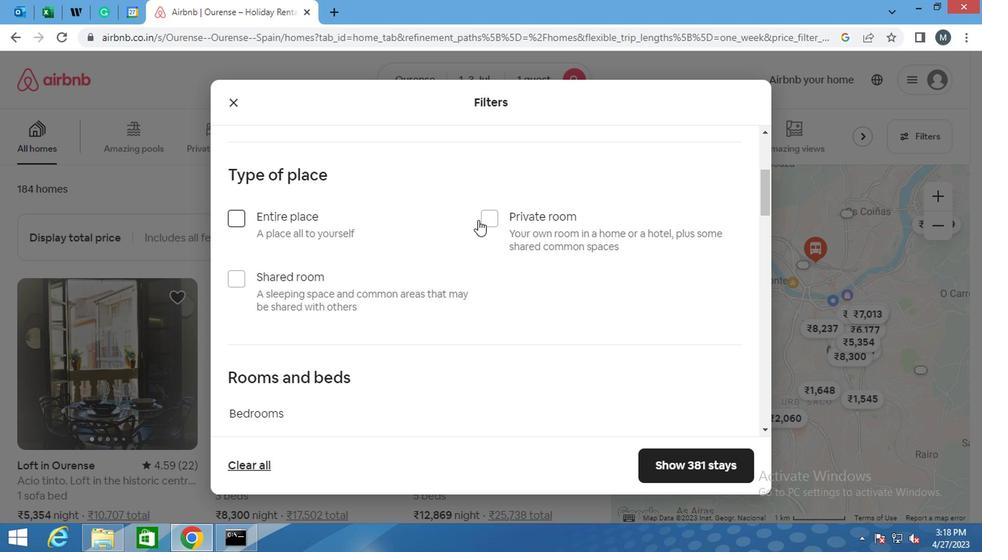 
Action: Mouse pressed left at (468, 222)
Screenshot: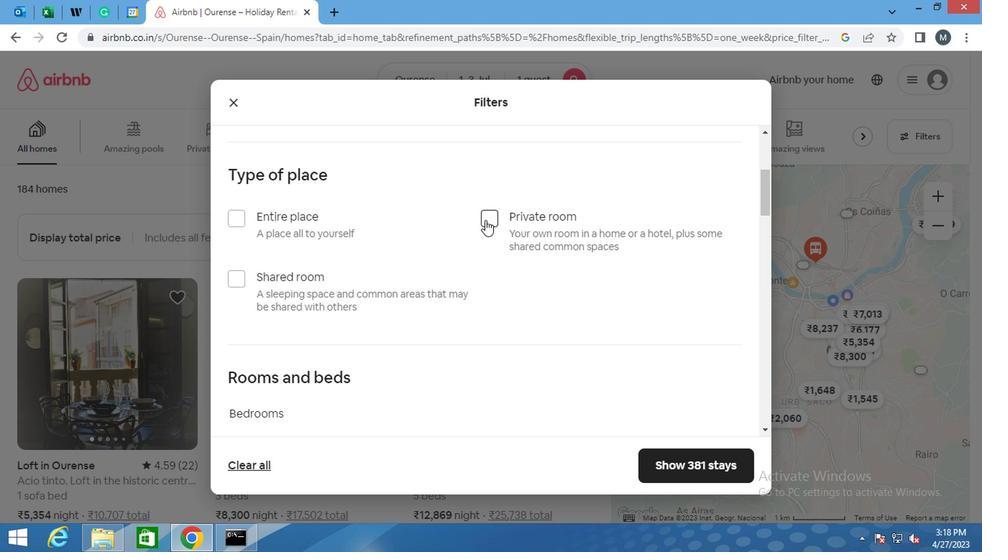 
Action: Mouse moved to (279, 324)
Screenshot: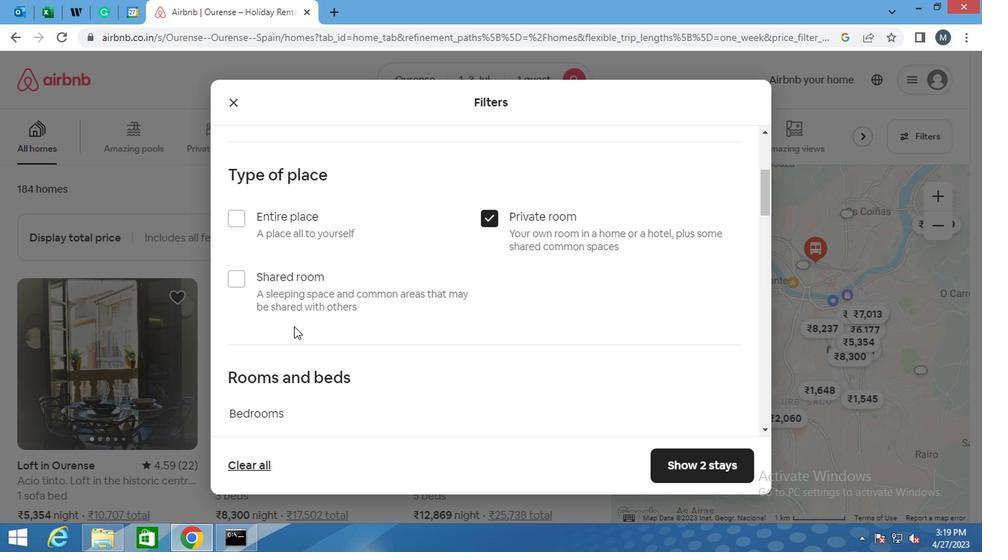 
Action: Mouse scrolled (279, 323) with delta (0, -1)
Screenshot: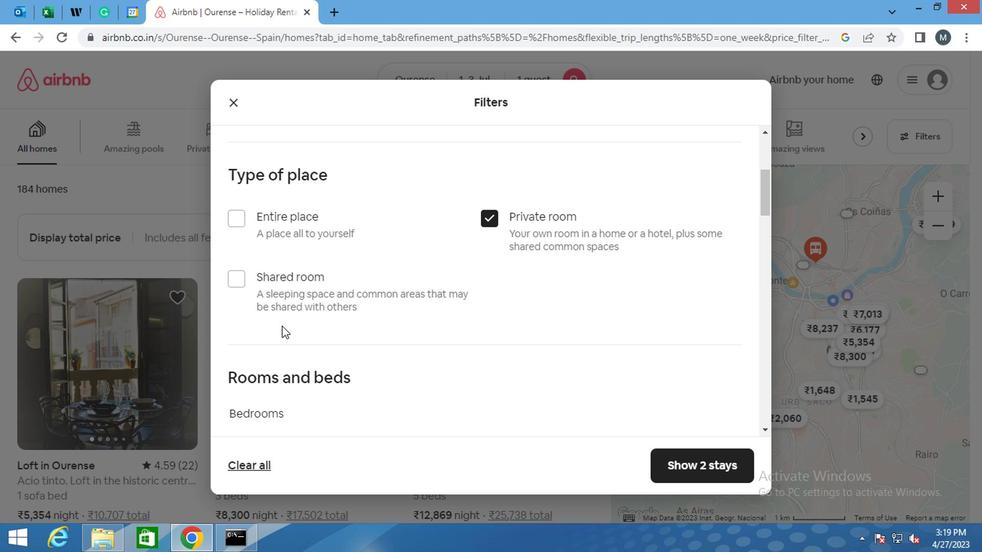
Action: Mouse moved to (298, 381)
Screenshot: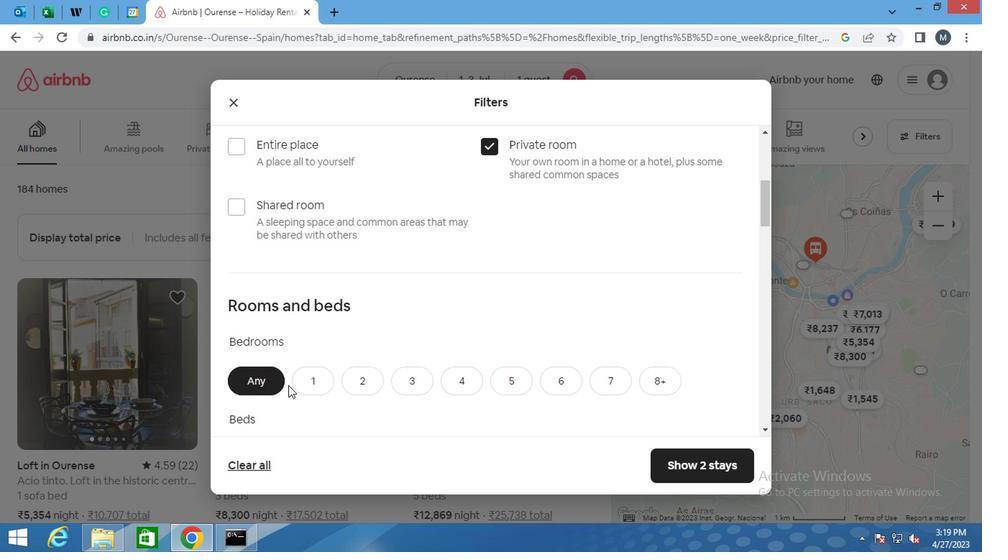 
Action: Mouse pressed left at (298, 381)
Screenshot: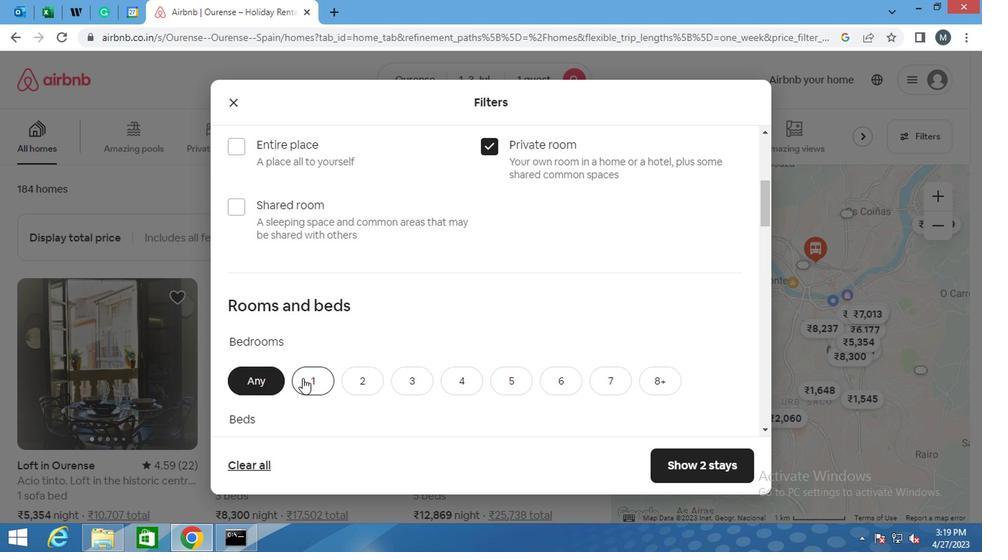 
Action: Mouse moved to (325, 359)
Screenshot: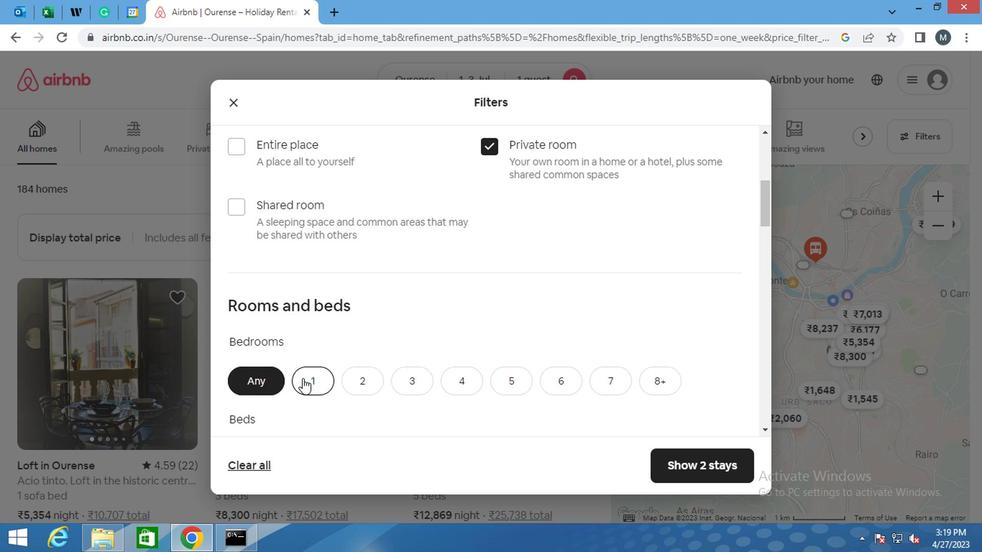 
Action: Mouse scrolled (325, 358) with delta (0, 0)
Screenshot: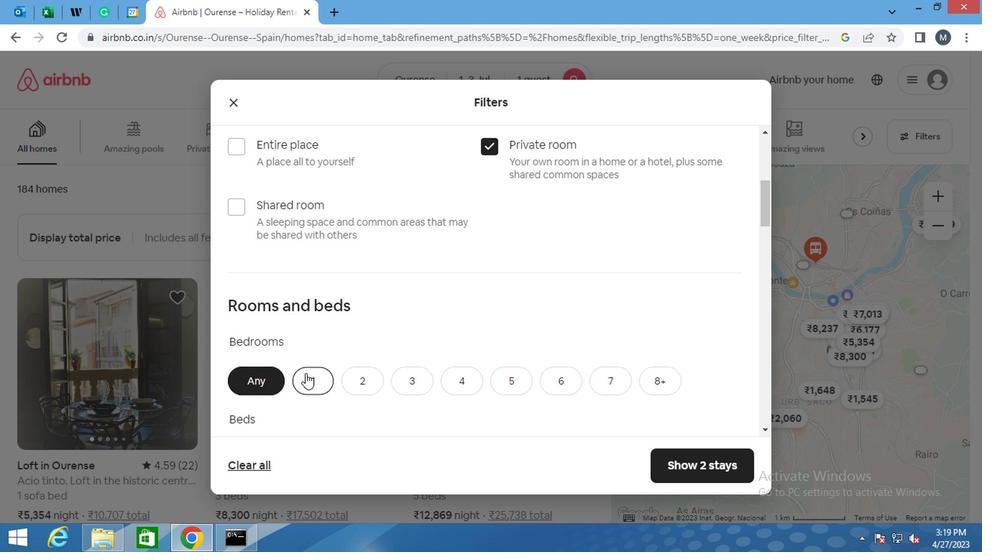 
Action: Mouse scrolled (325, 358) with delta (0, 0)
Screenshot: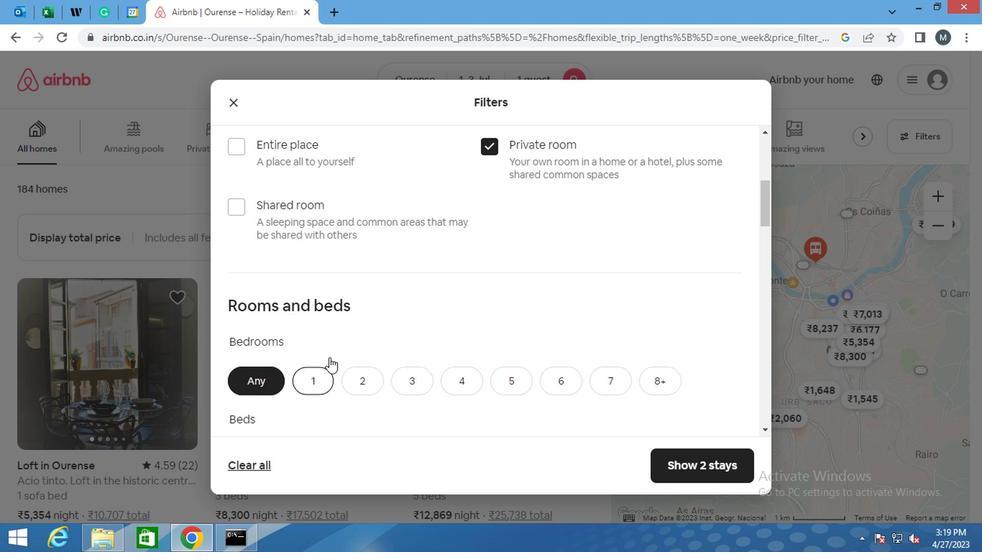 
Action: Mouse moved to (317, 308)
Screenshot: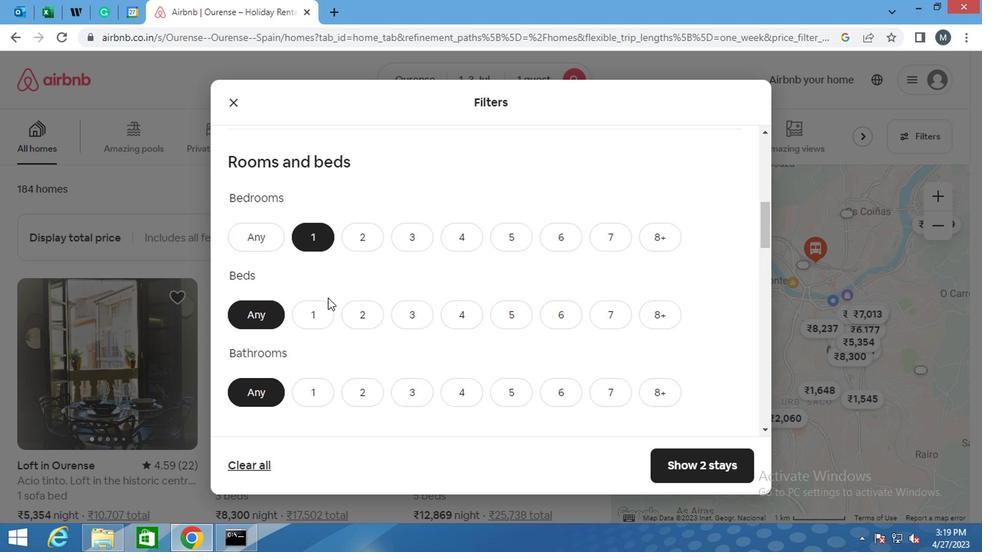 
Action: Mouse pressed left at (317, 308)
Screenshot: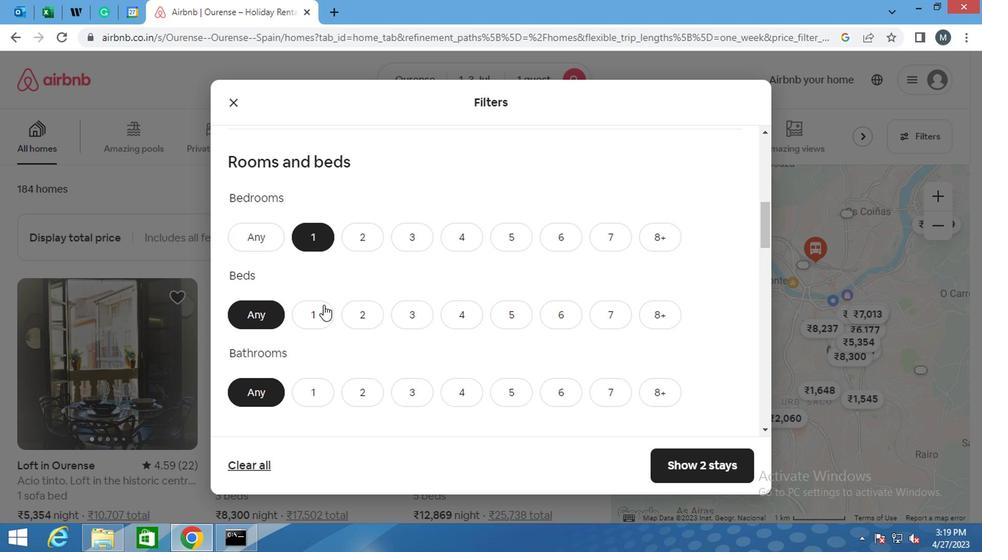 
Action: Mouse moved to (314, 390)
Screenshot: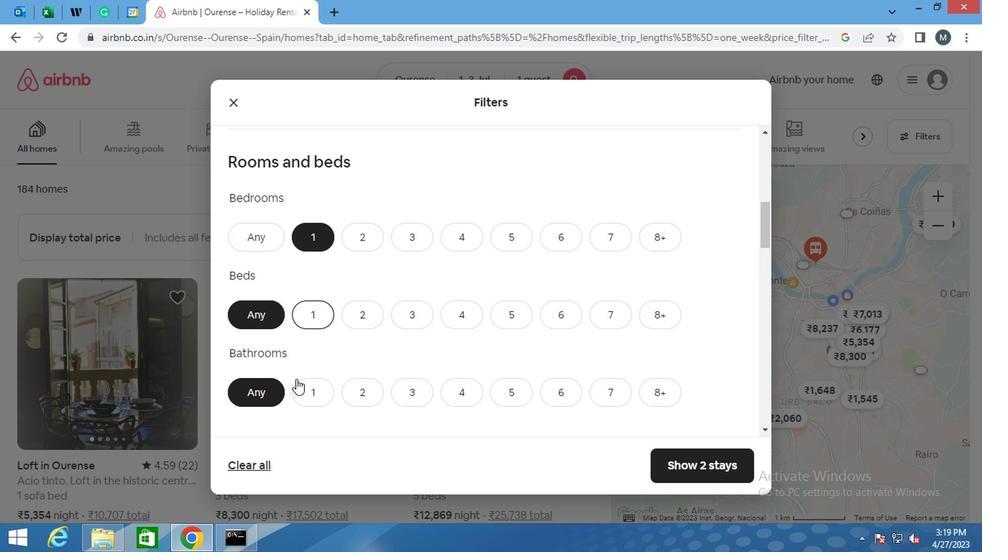 
Action: Mouse pressed left at (314, 390)
Screenshot: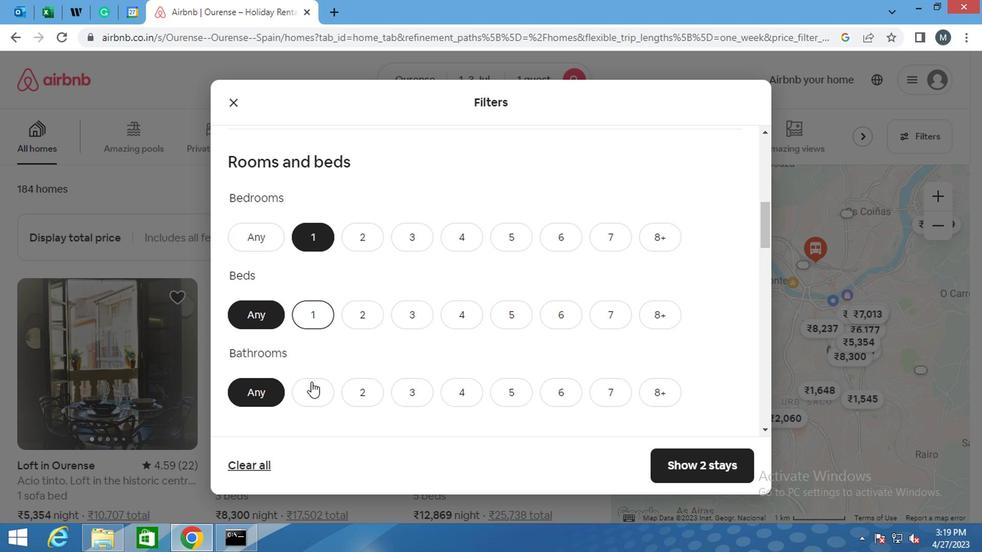 
Action: Mouse moved to (278, 339)
Screenshot: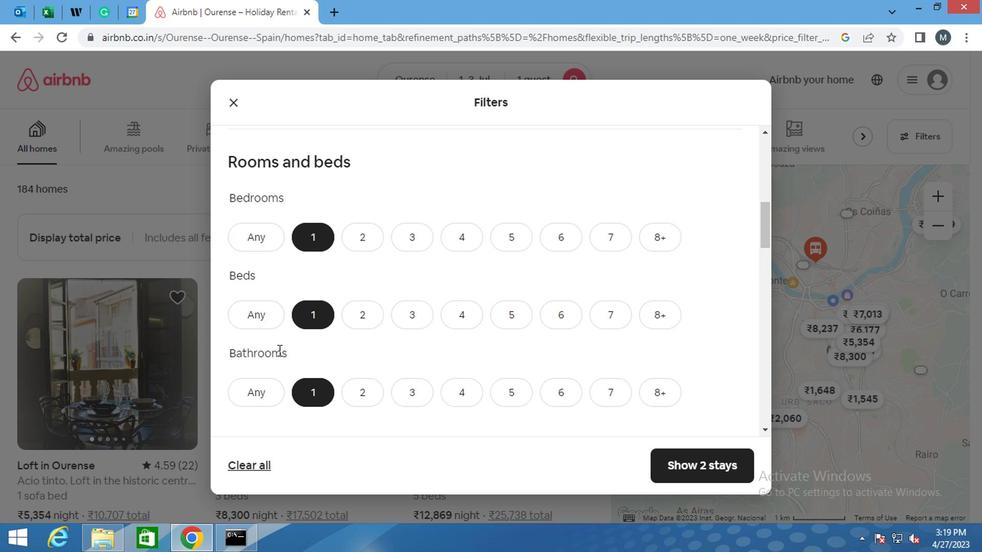 
Action: Mouse scrolled (278, 338) with delta (0, -1)
Screenshot: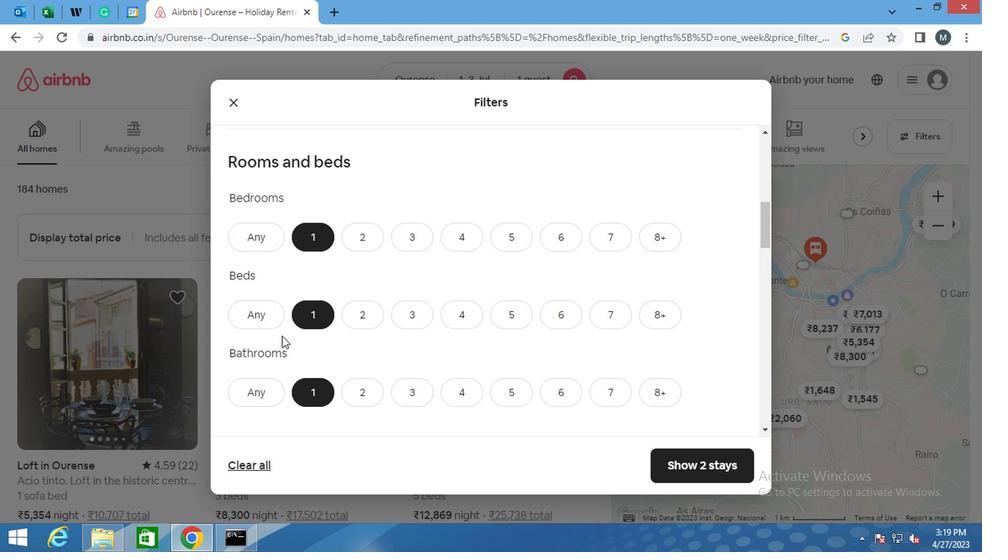 
Action: Mouse scrolled (278, 338) with delta (0, -1)
Screenshot: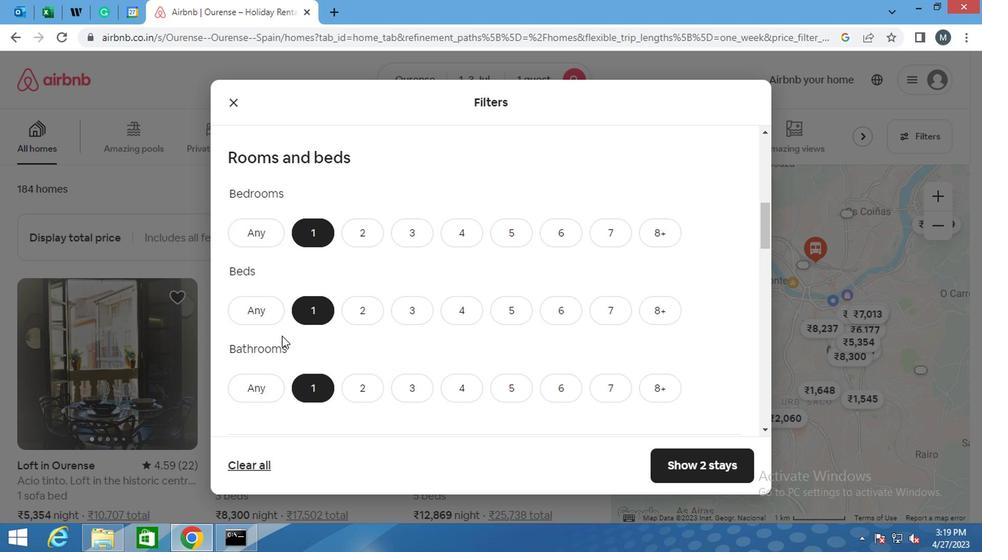 
Action: Mouse scrolled (278, 338) with delta (0, -1)
Screenshot: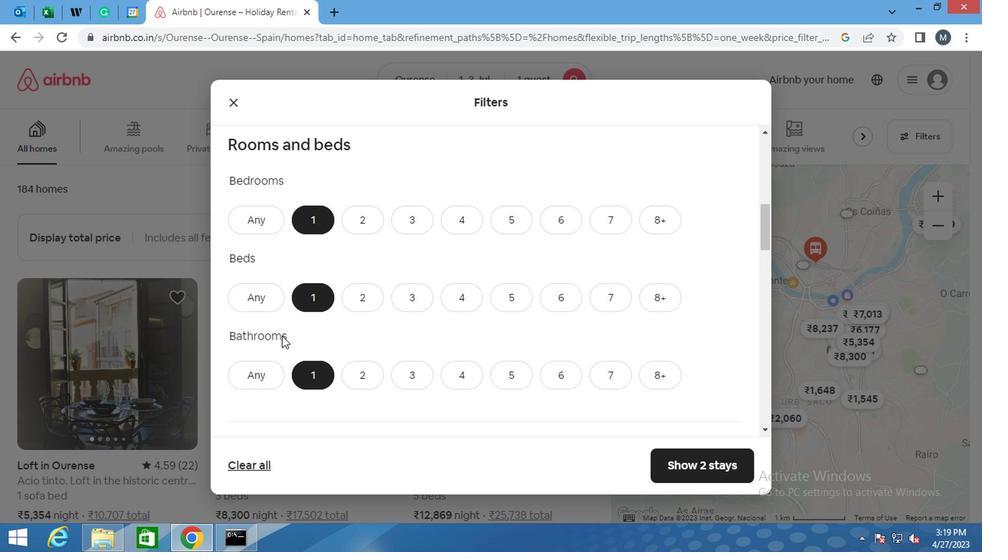 
Action: Mouse moved to (295, 336)
Screenshot: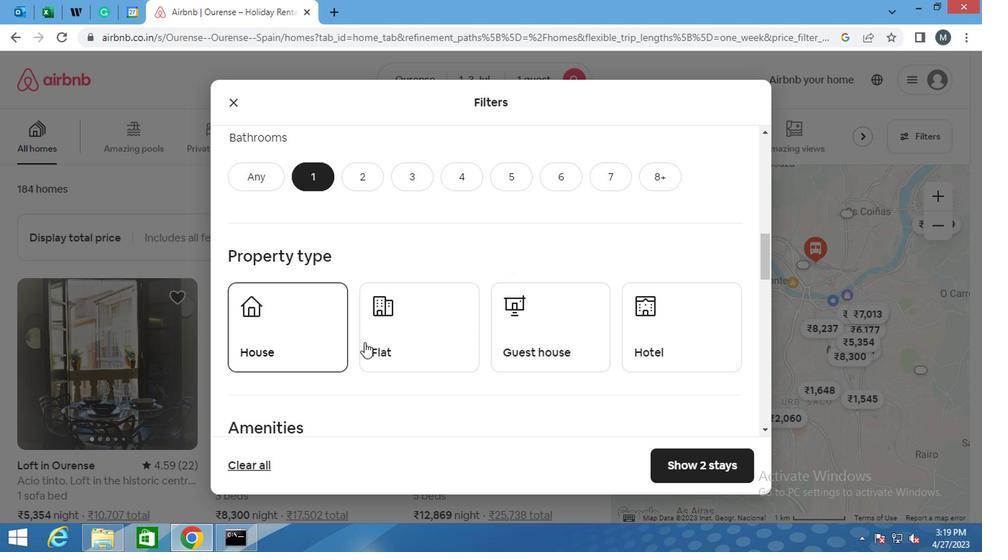 
Action: Mouse pressed left at (295, 336)
Screenshot: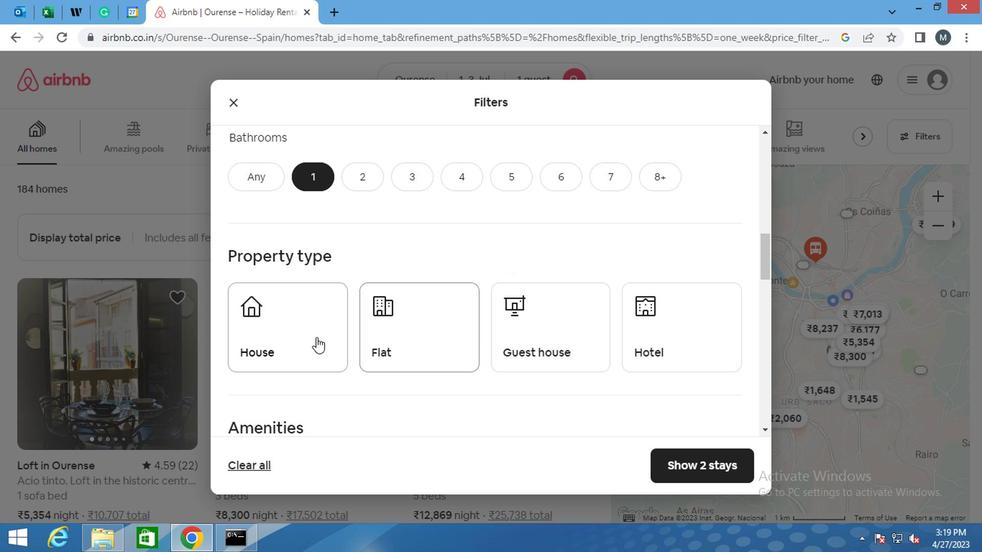 
Action: Mouse moved to (413, 329)
Screenshot: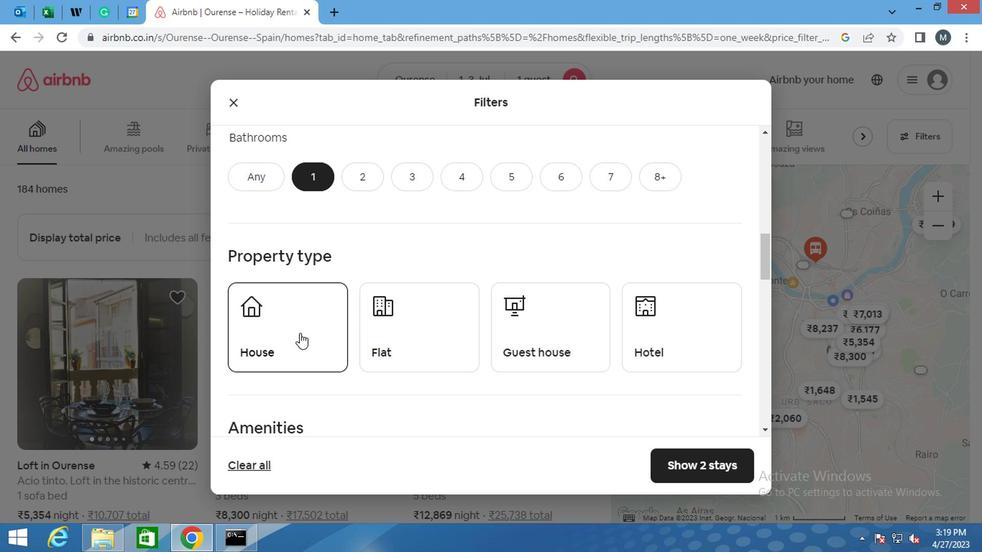 
Action: Mouse pressed left at (413, 329)
Screenshot: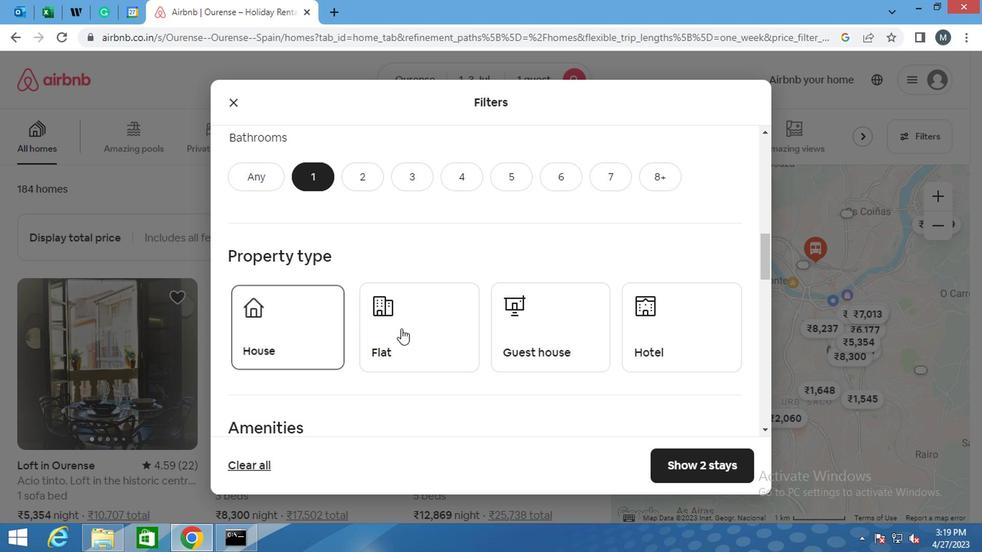 
Action: Mouse moved to (527, 322)
Screenshot: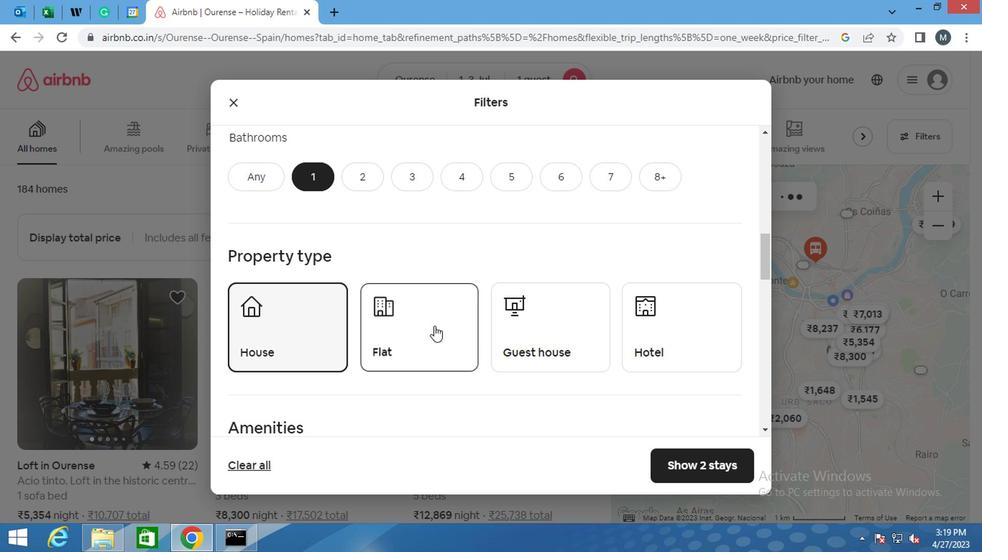 
Action: Mouse pressed left at (527, 322)
Screenshot: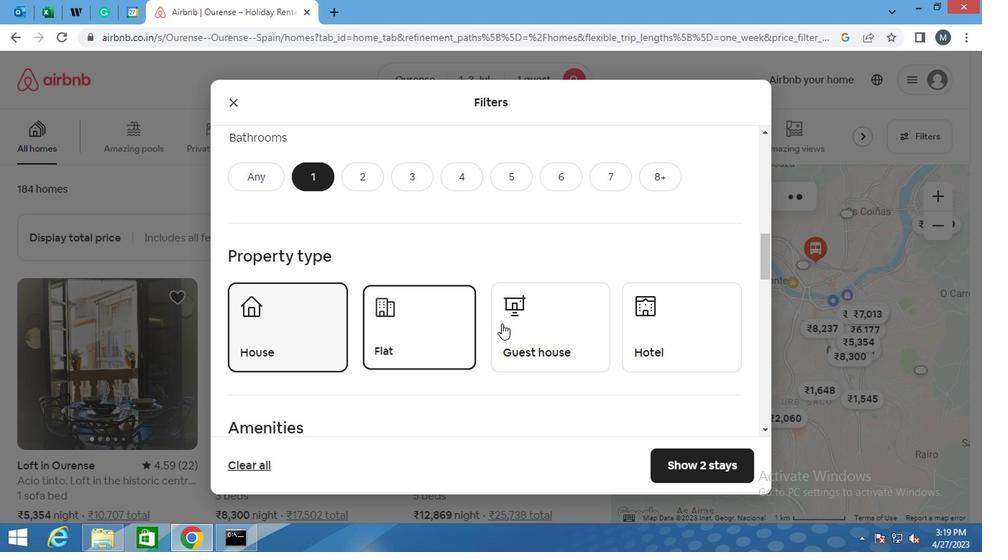 
Action: Mouse moved to (603, 322)
Screenshot: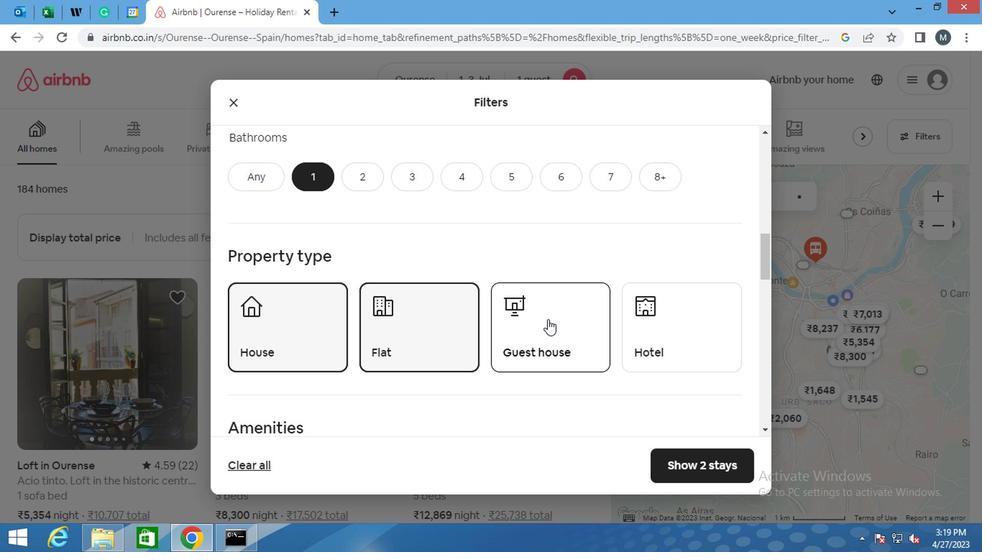
Action: Mouse pressed left at (603, 322)
Screenshot: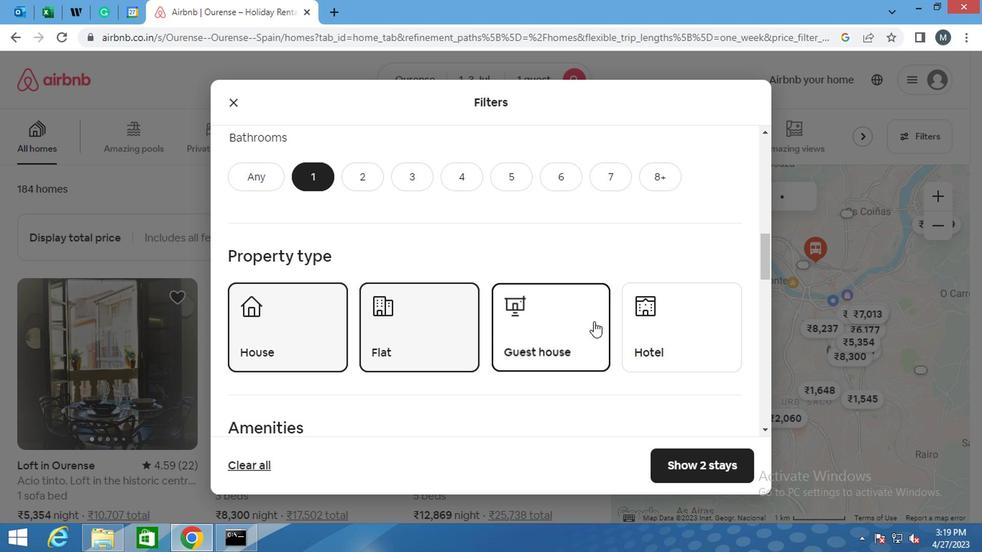 
Action: Mouse moved to (338, 373)
Screenshot: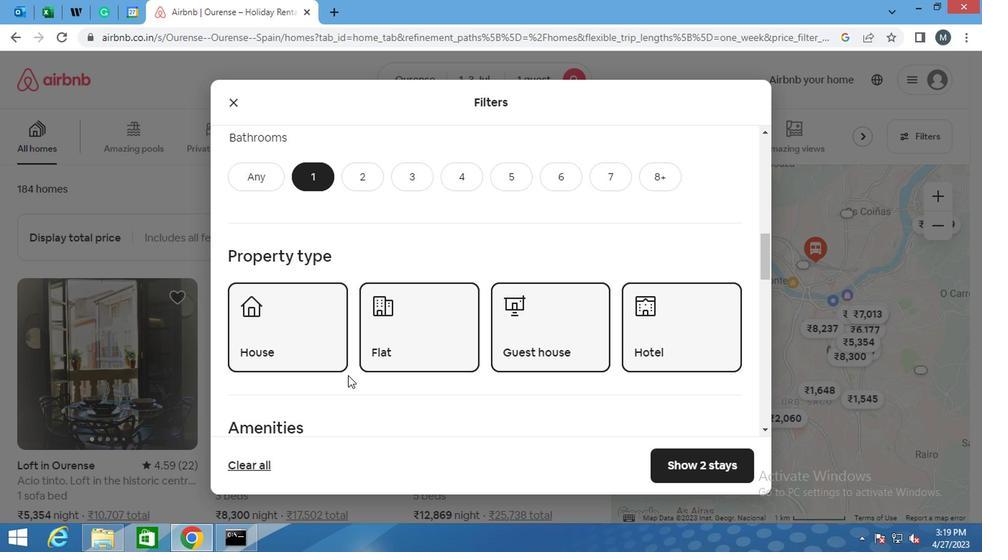 
Action: Mouse scrolled (338, 372) with delta (0, 0)
Screenshot: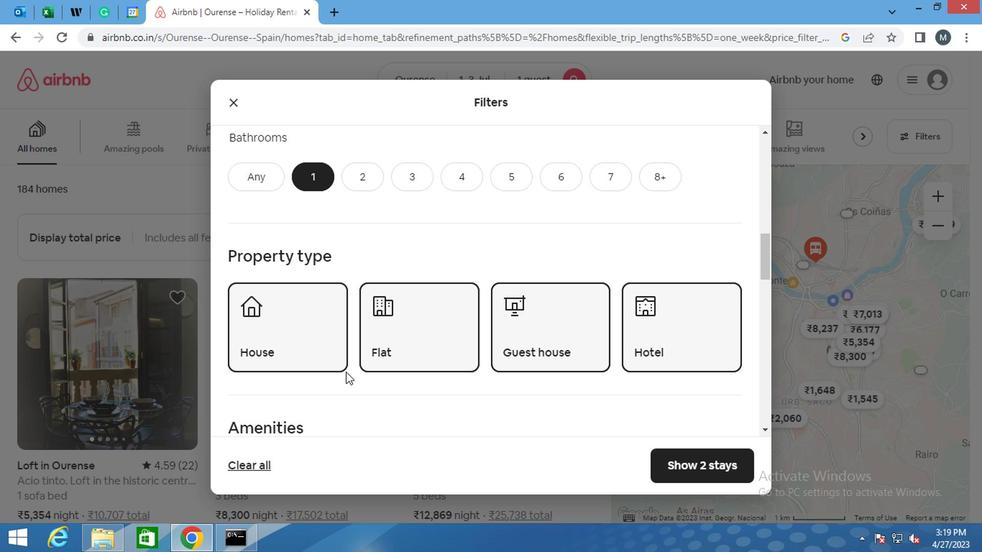 
Action: Mouse scrolled (338, 372) with delta (0, 0)
Screenshot: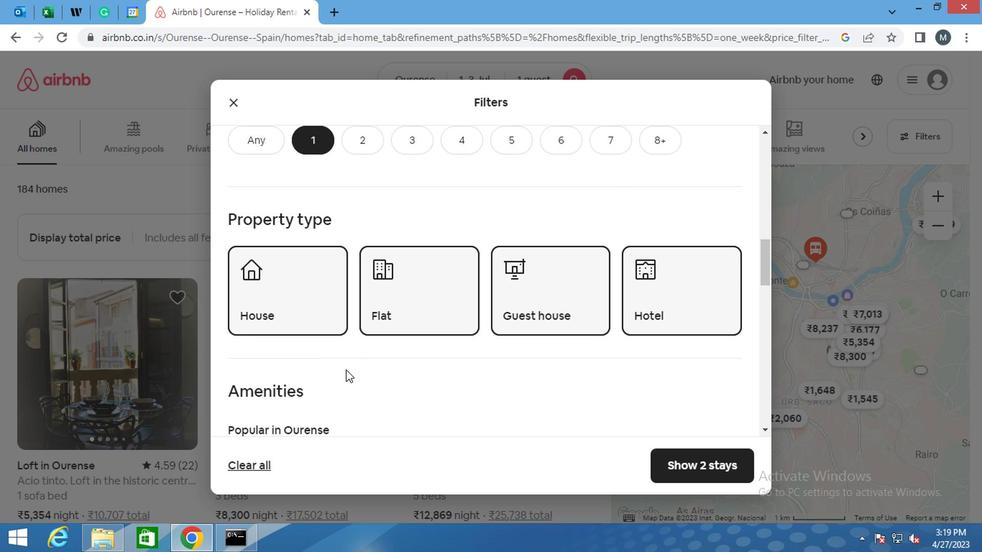 
Action: Mouse moved to (337, 372)
Screenshot: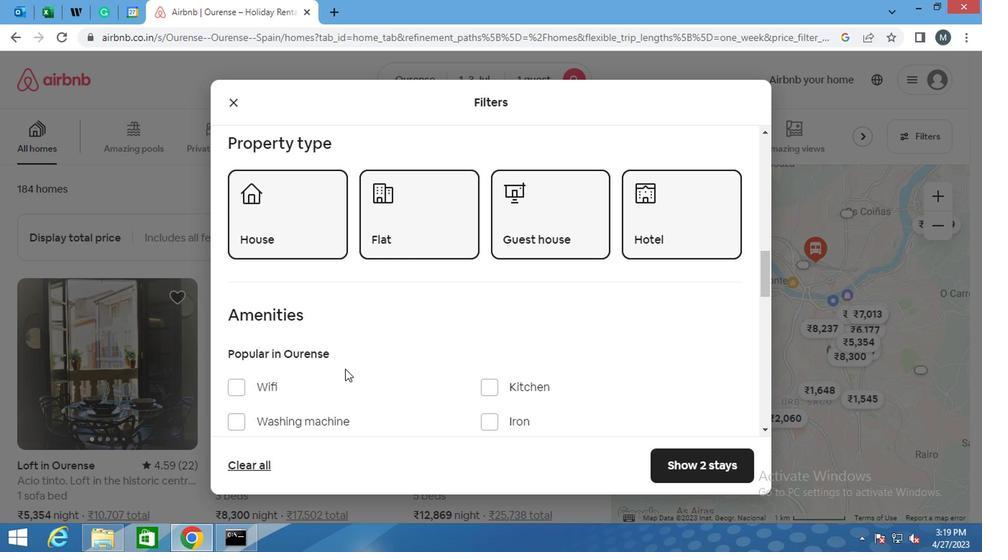 
Action: Mouse scrolled (337, 371) with delta (0, -1)
Screenshot: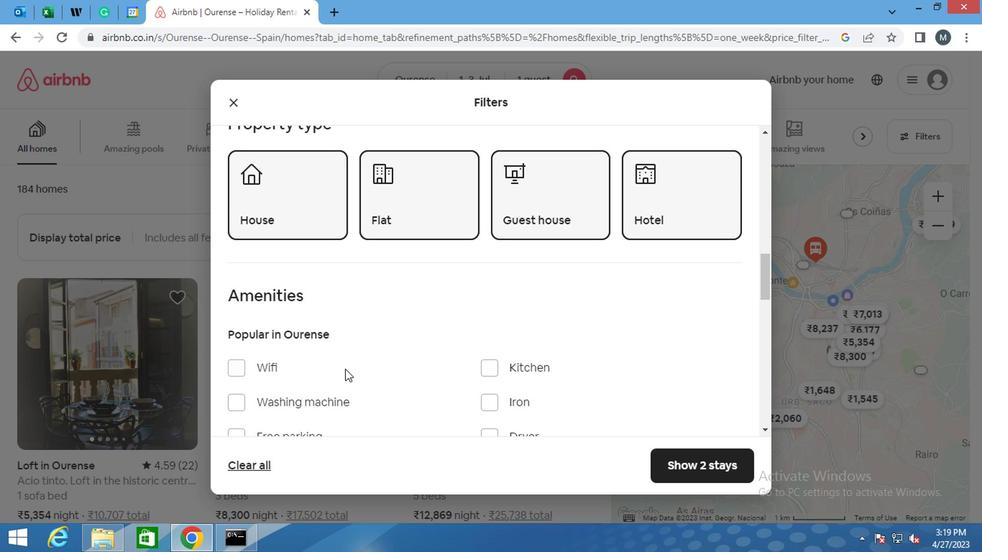 
Action: Mouse moved to (244, 286)
Screenshot: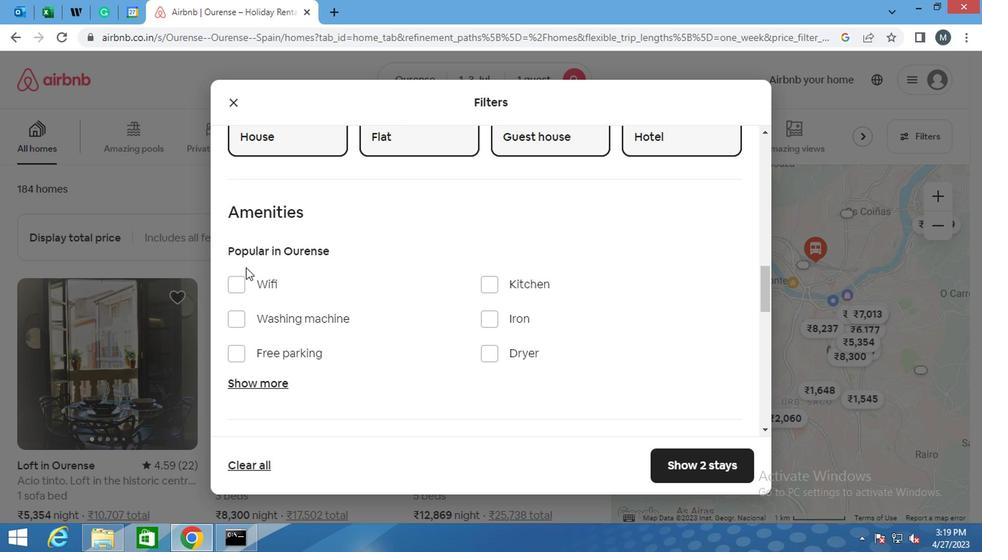 
Action: Mouse pressed left at (244, 286)
Screenshot: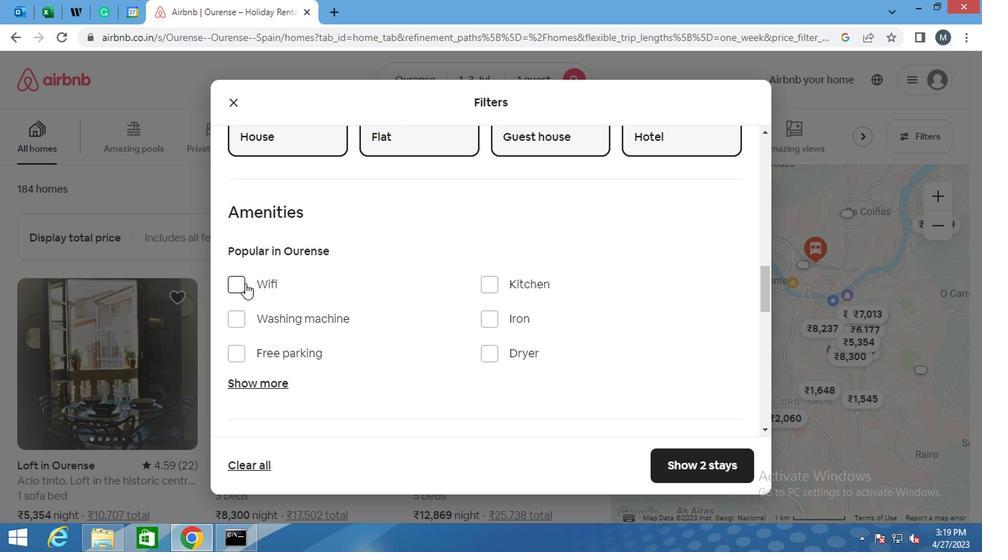 
Action: Mouse moved to (239, 320)
Screenshot: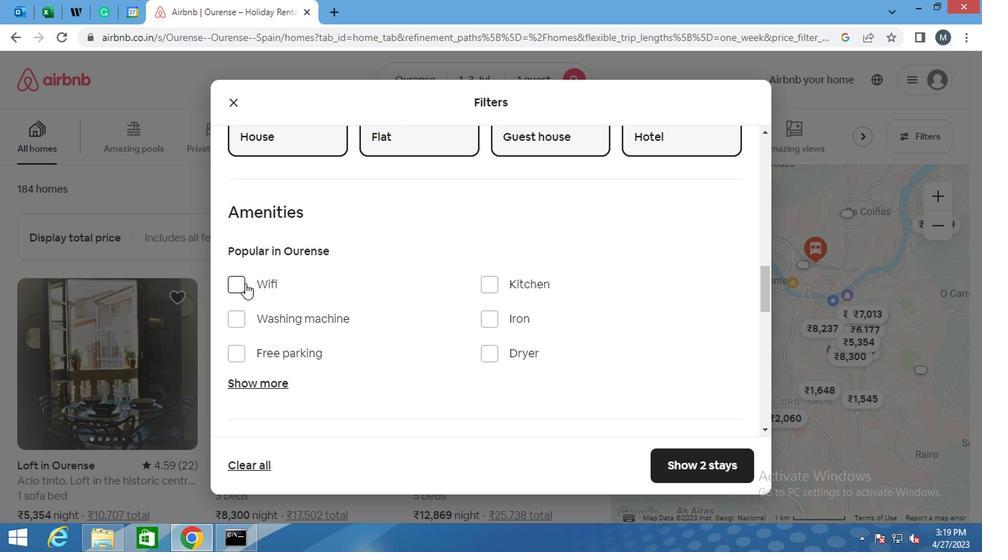 
Action: Mouse pressed left at (239, 320)
Screenshot: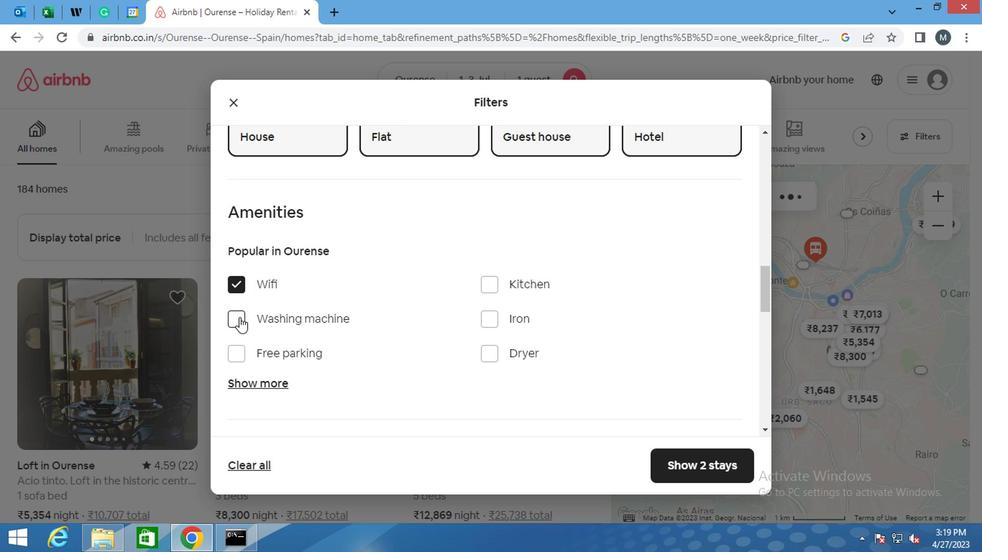 
Action: Mouse moved to (308, 305)
Screenshot: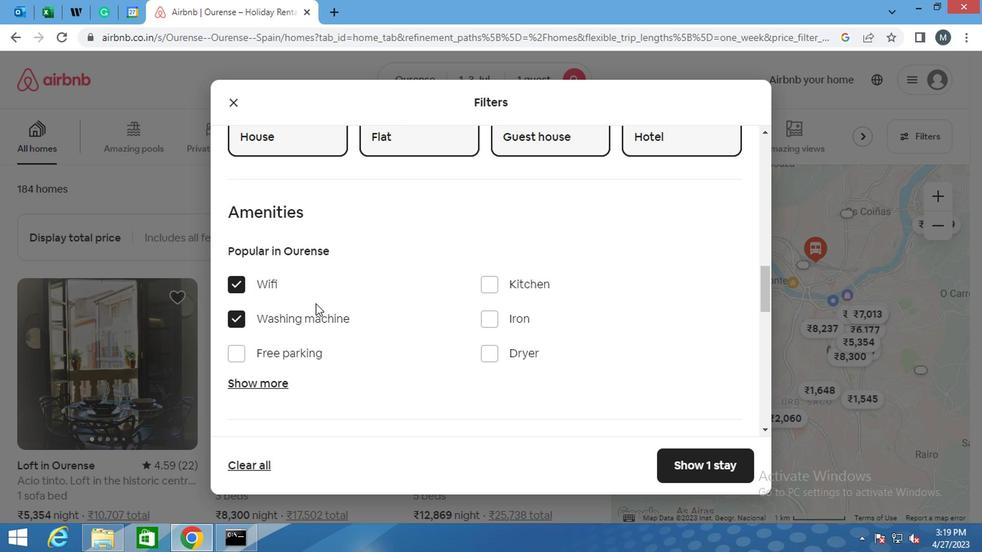 
Action: Mouse scrolled (308, 304) with delta (0, 0)
Screenshot: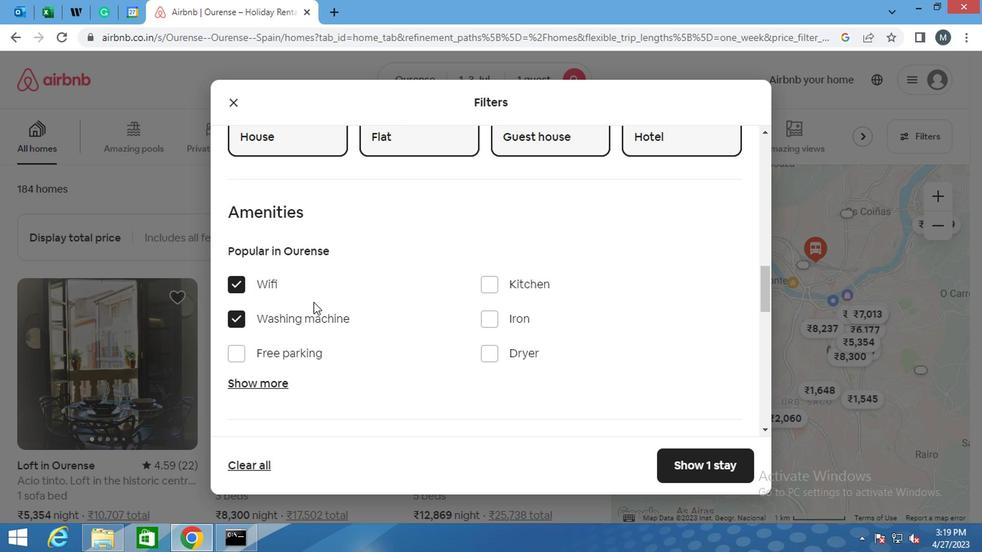 
Action: Mouse moved to (307, 304)
Screenshot: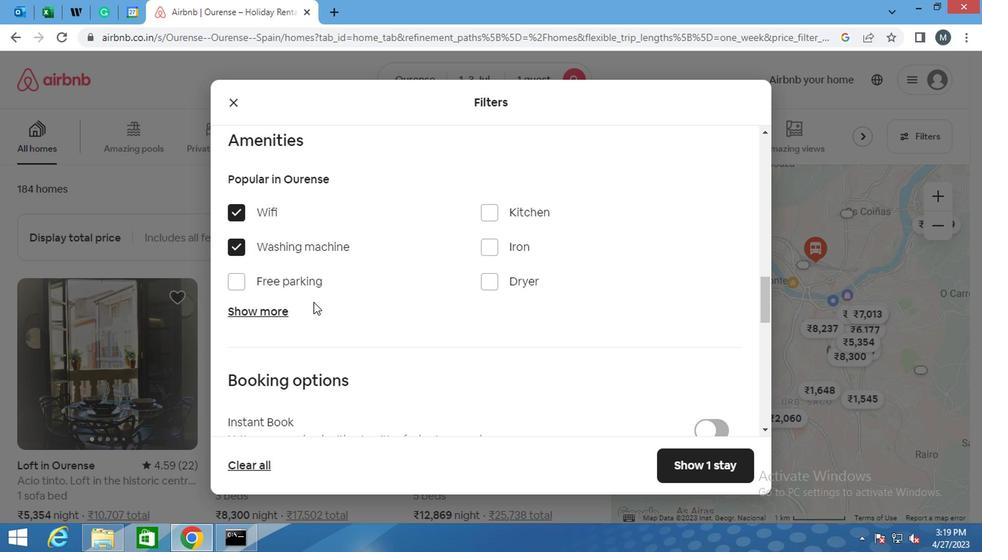 
Action: Mouse scrolled (307, 303) with delta (0, -1)
Screenshot: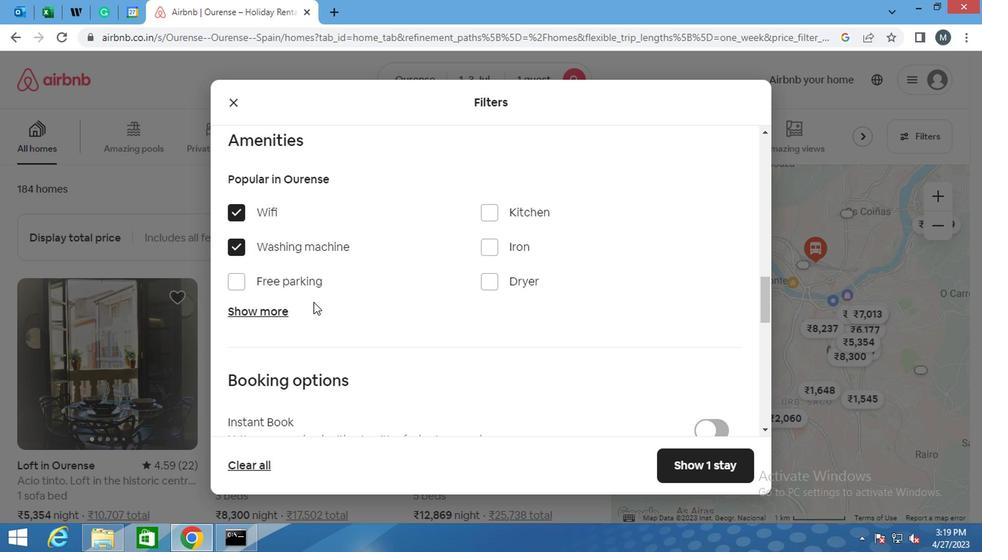 
Action: Mouse scrolled (307, 303) with delta (0, -1)
Screenshot: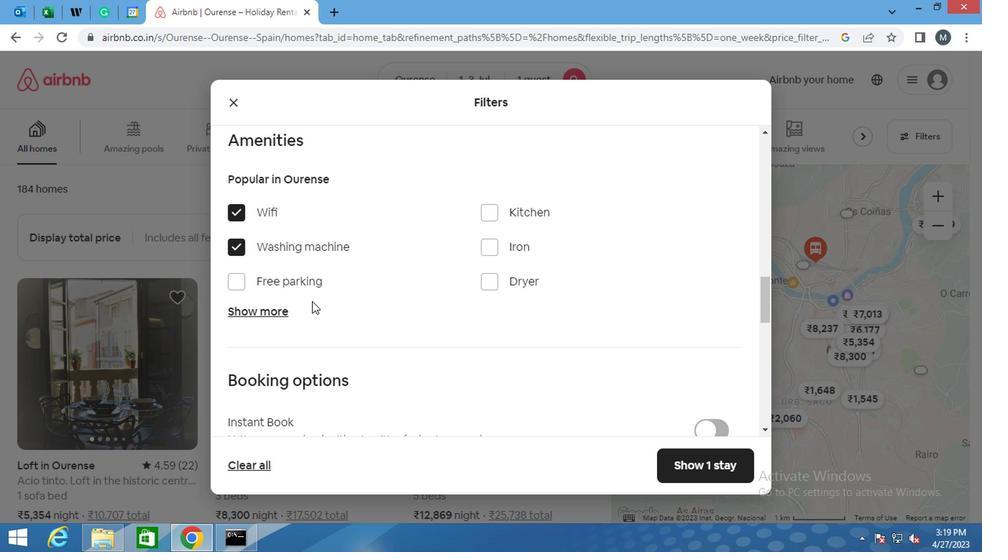 
Action: Mouse moved to (306, 302)
Screenshot: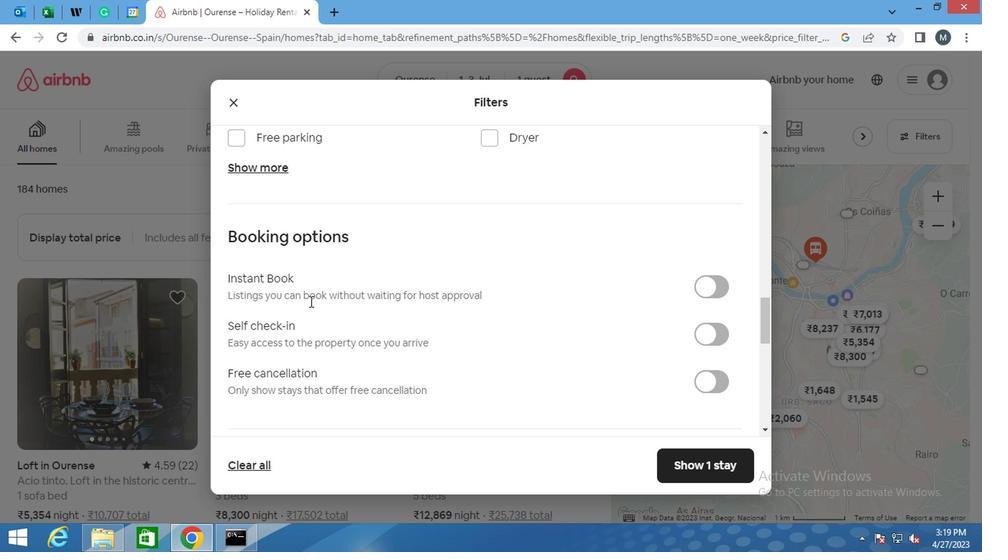 
Action: Mouse scrolled (306, 301) with delta (0, 0)
Screenshot: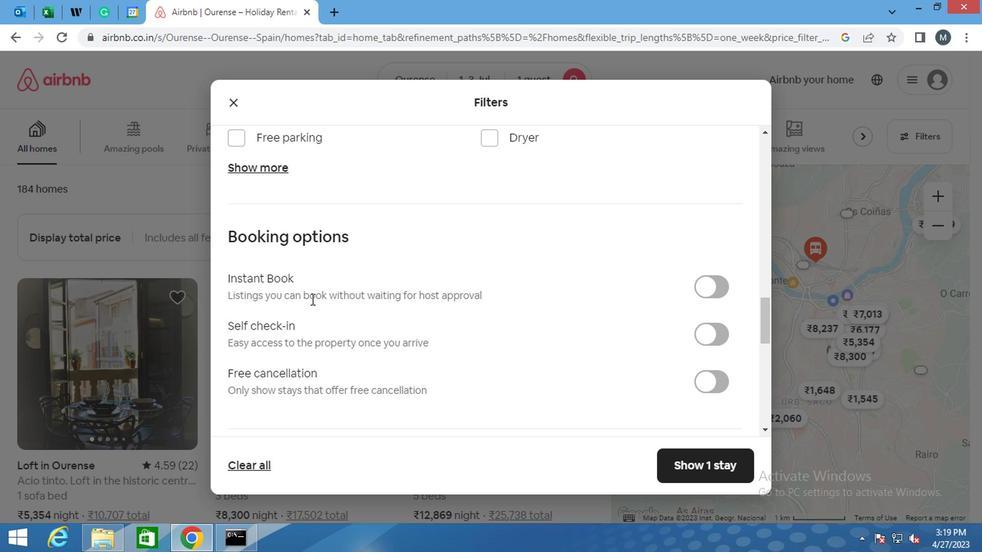 
Action: Mouse moved to (674, 265)
Screenshot: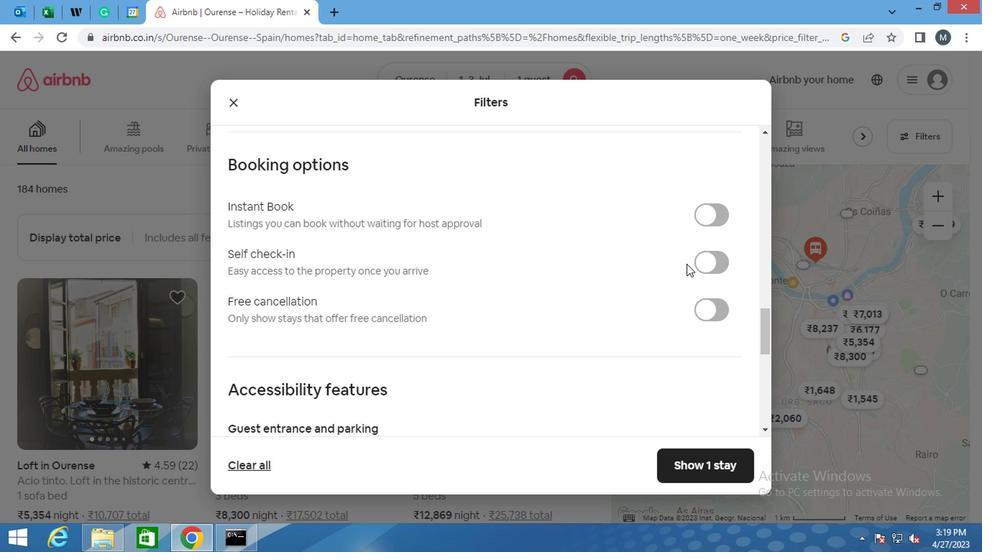 
Action: Mouse pressed left at (674, 265)
Screenshot: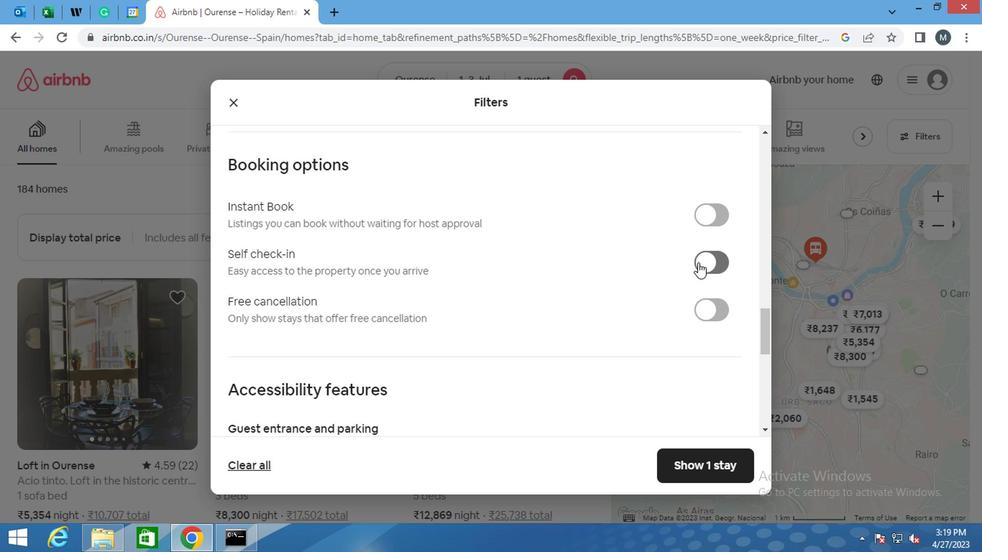 
Action: Mouse moved to (397, 295)
Screenshot: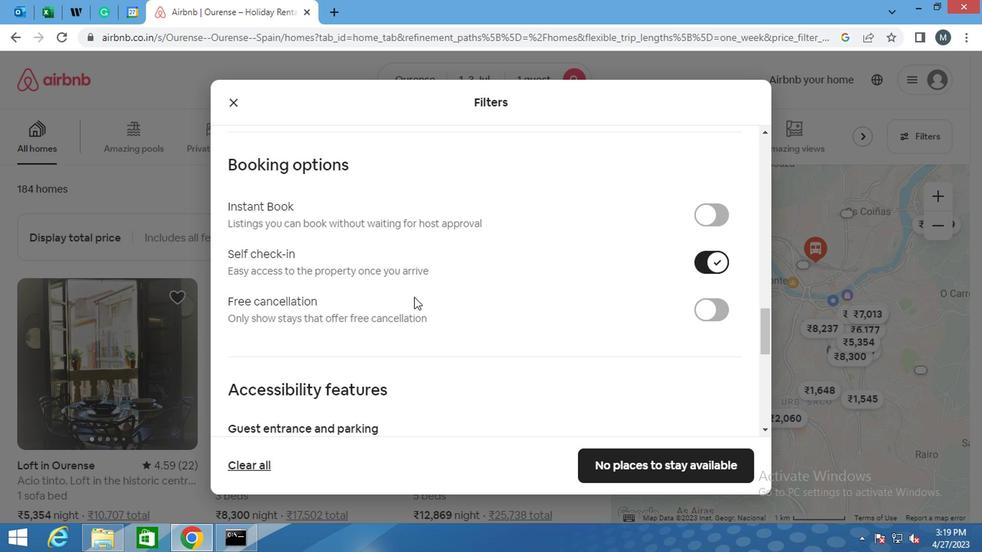 
Action: Mouse scrolled (397, 294) with delta (0, -1)
Screenshot: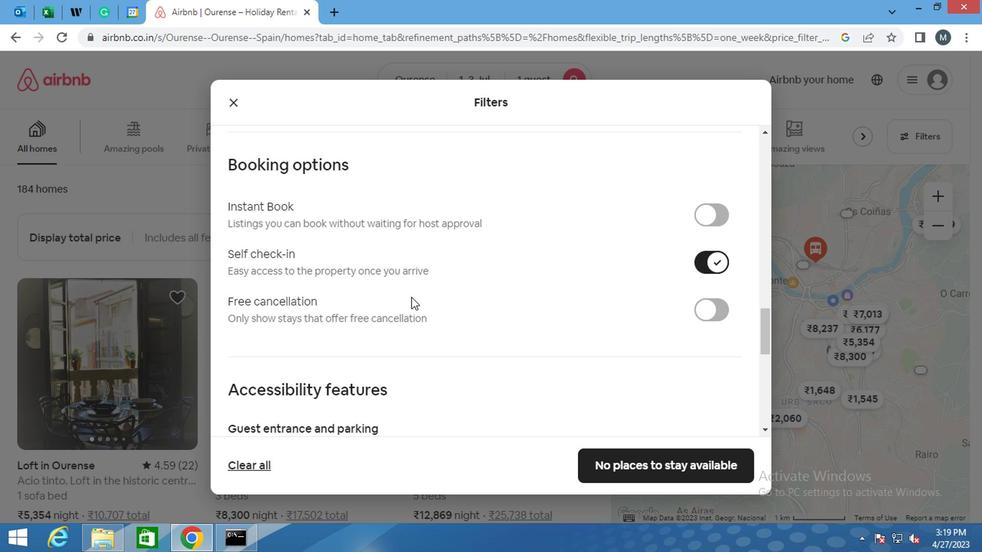 
Action: Mouse moved to (391, 295)
Screenshot: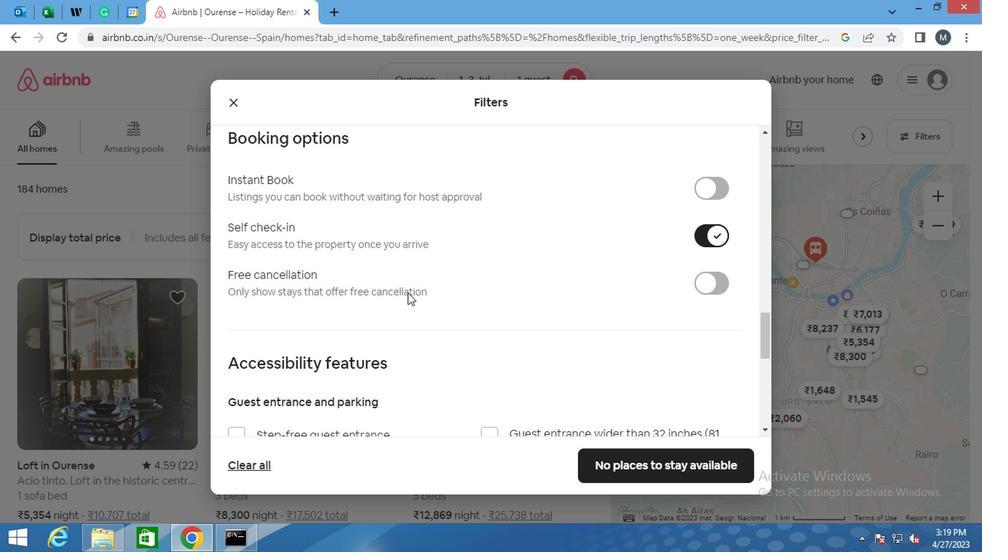 
Action: Mouse scrolled (391, 294) with delta (0, -1)
Screenshot: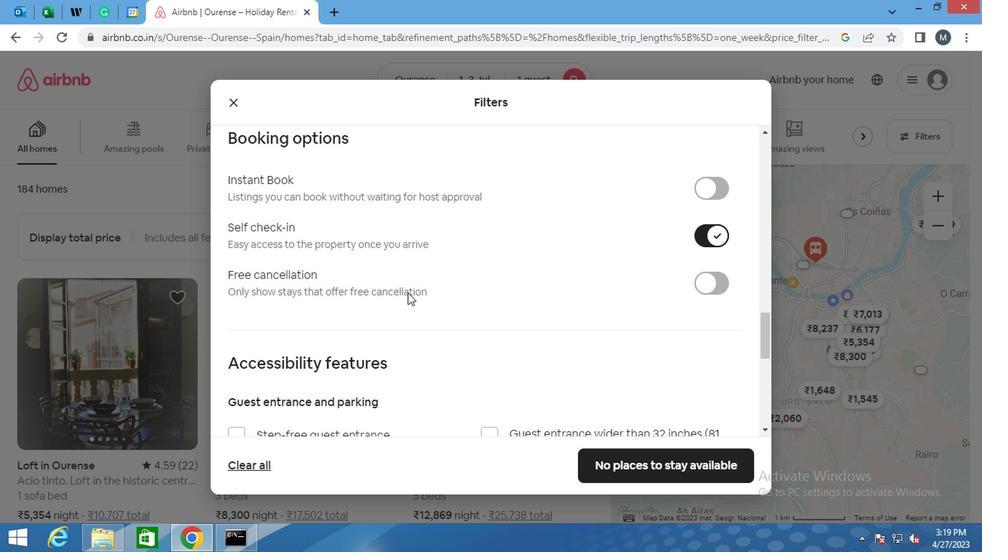 
Action: Mouse moved to (389, 296)
Screenshot: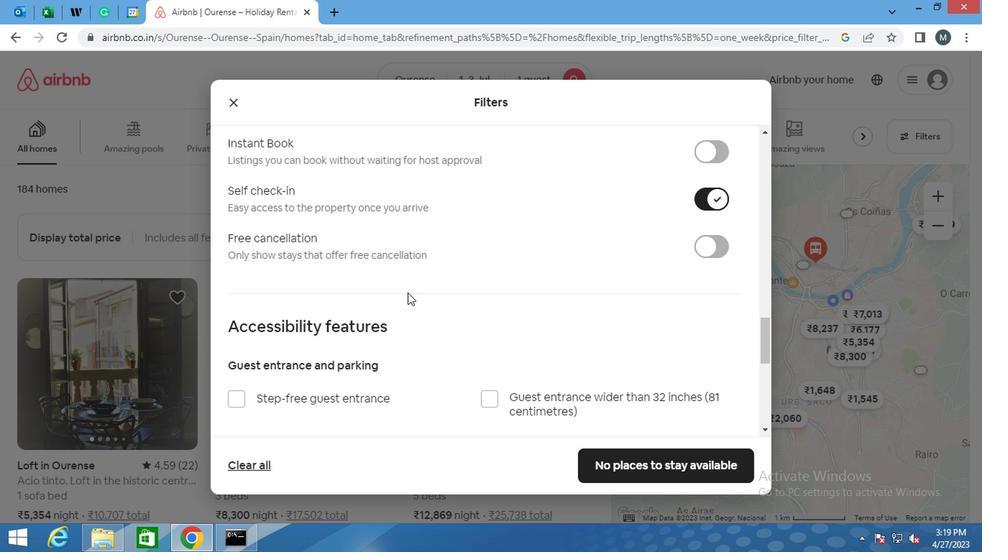 
Action: Mouse scrolled (389, 295) with delta (0, 0)
Screenshot: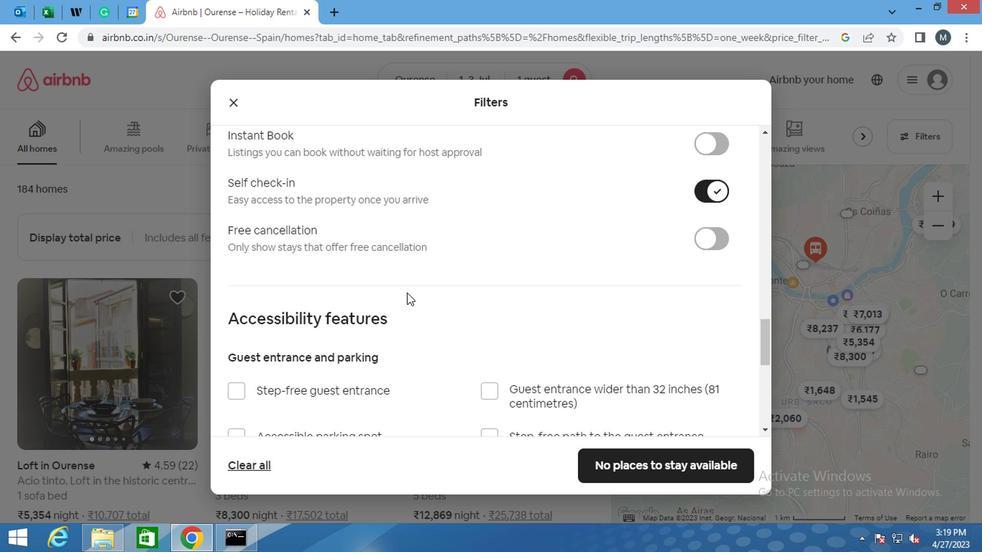 
Action: Mouse moved to (359, 299)
Screenshot: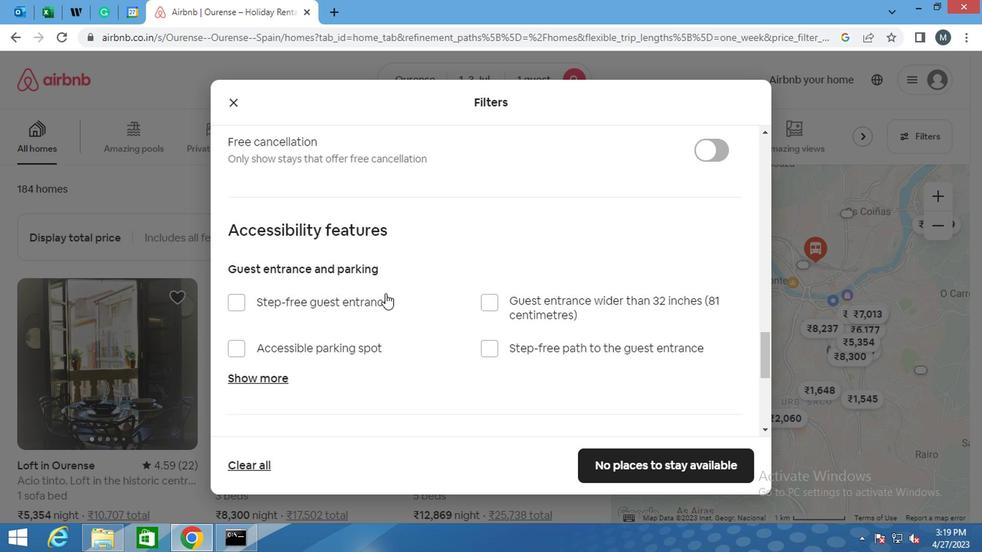 
Action: Mouse scrolled (359, 298) with delta (0, -1)
Screenshot: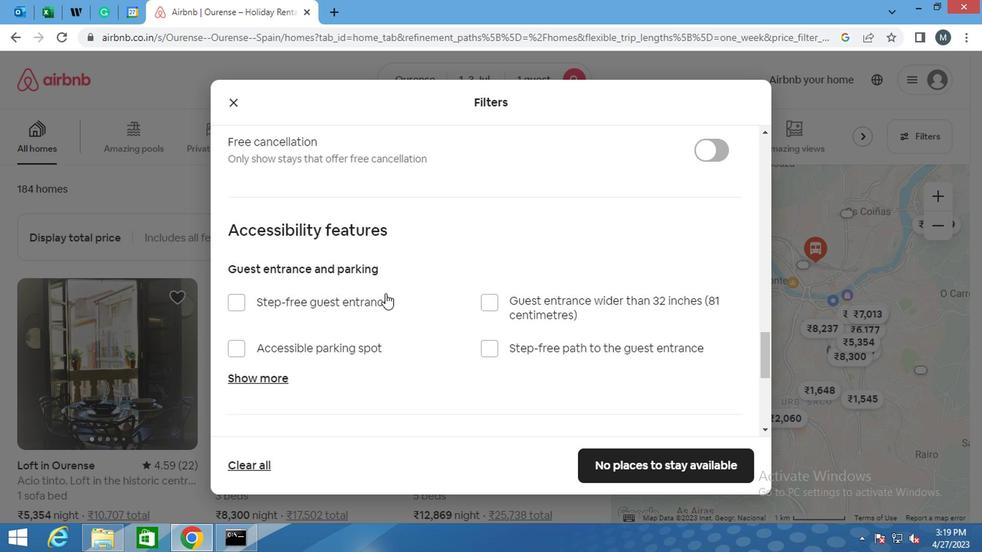 
Action: Mouse moved to (274, 348)
Screenshot: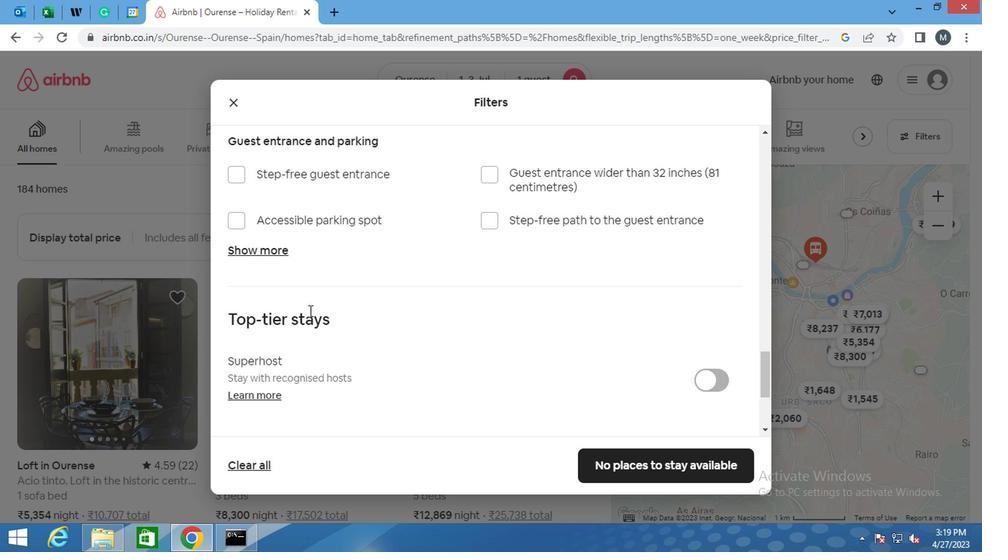 
Action: Mouse scrolled (274, 347) with delta (0, -1)
Screenshot: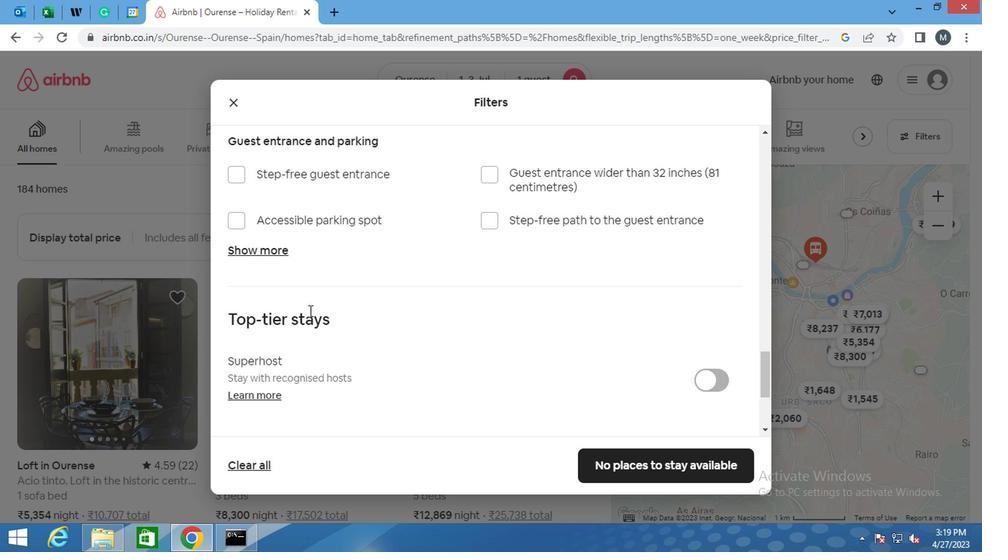 
Action: Mouse moved to (271, 352)
Screenshot: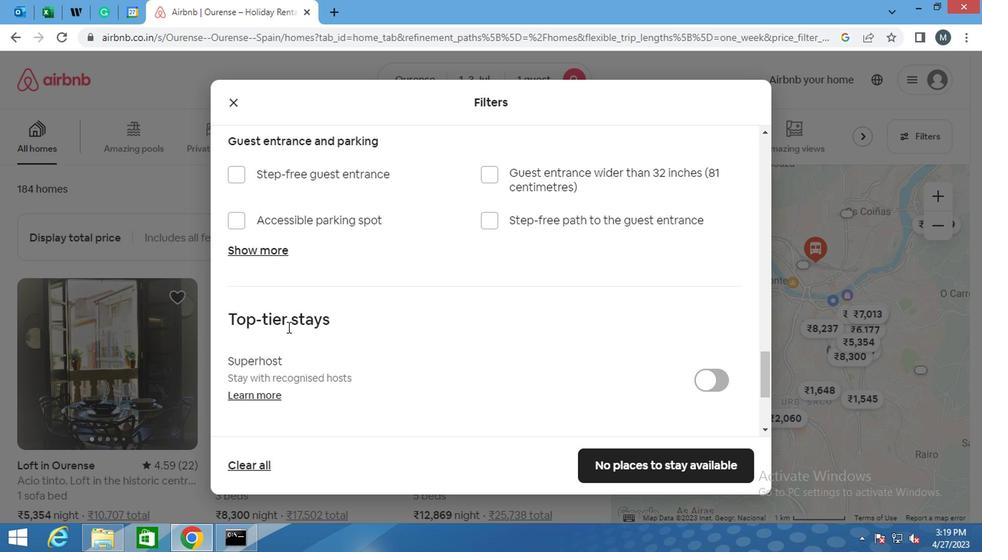 
Action: Mouse scrolled (271, 351) with delta (0, 0)
Screenshot: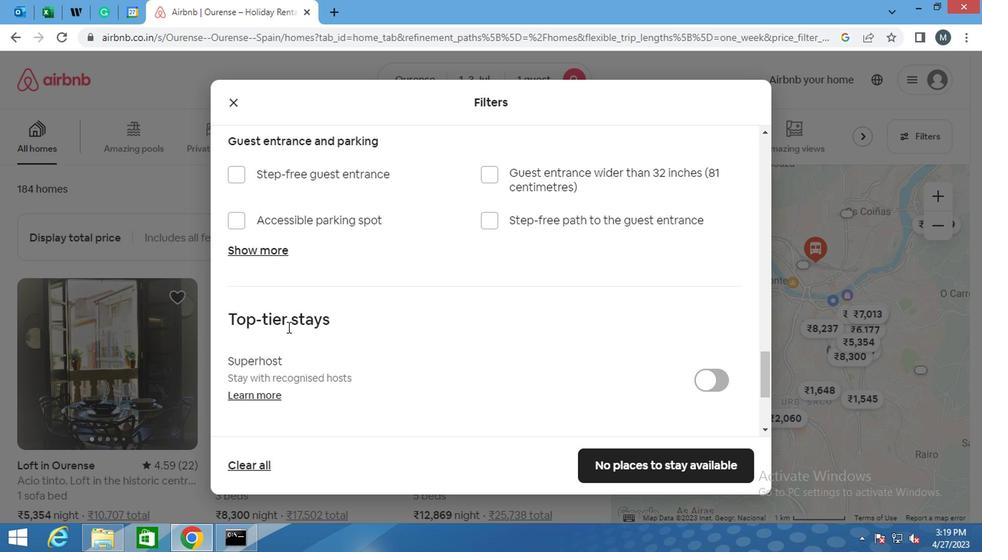 
Action: Mouse moved to (245, 371)
Screenshot: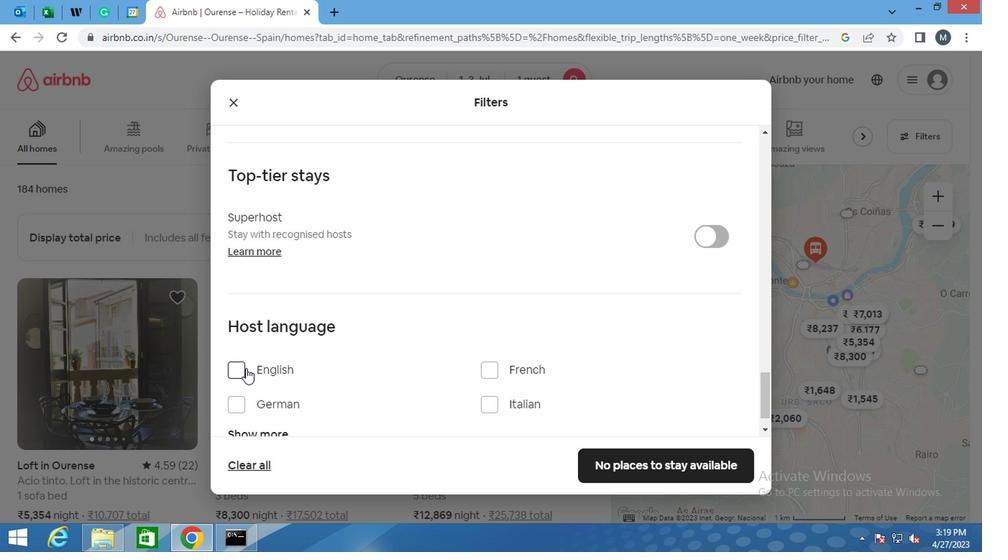 
Action: Mouse pressed left at (245, 371)
Screenshot: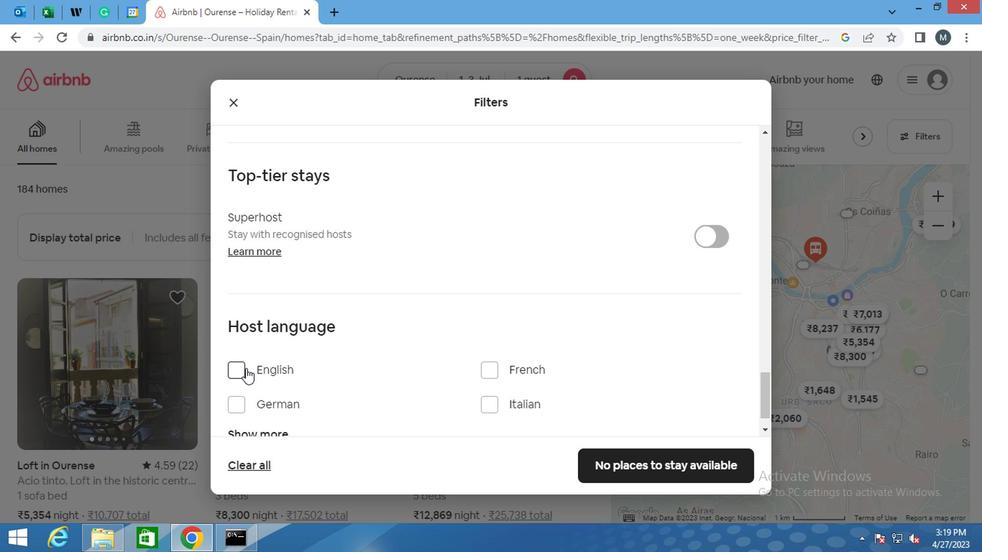 
Action: Mouse moved to (582, 461)
Screenshot: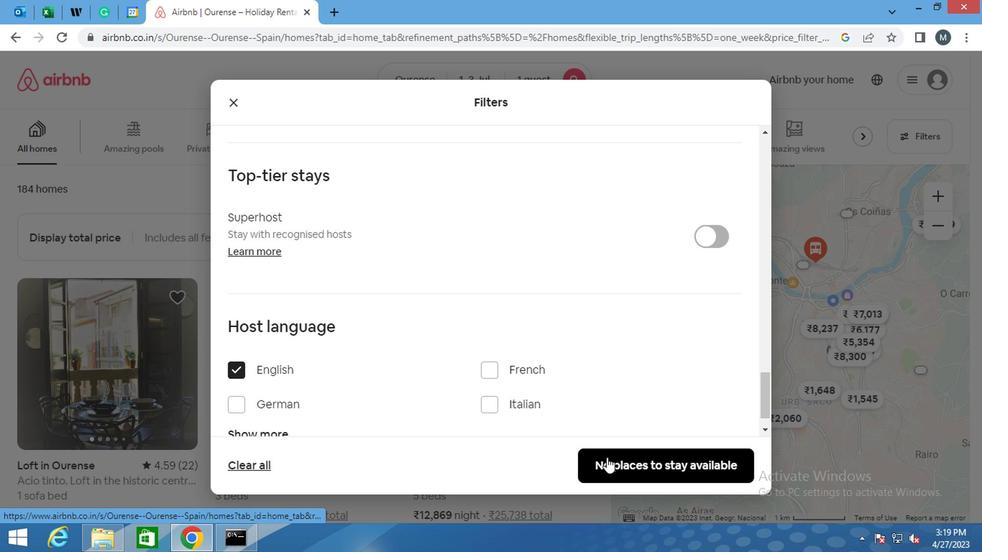 
Action: Mouse pressed left at (582, 461)
Screenshot: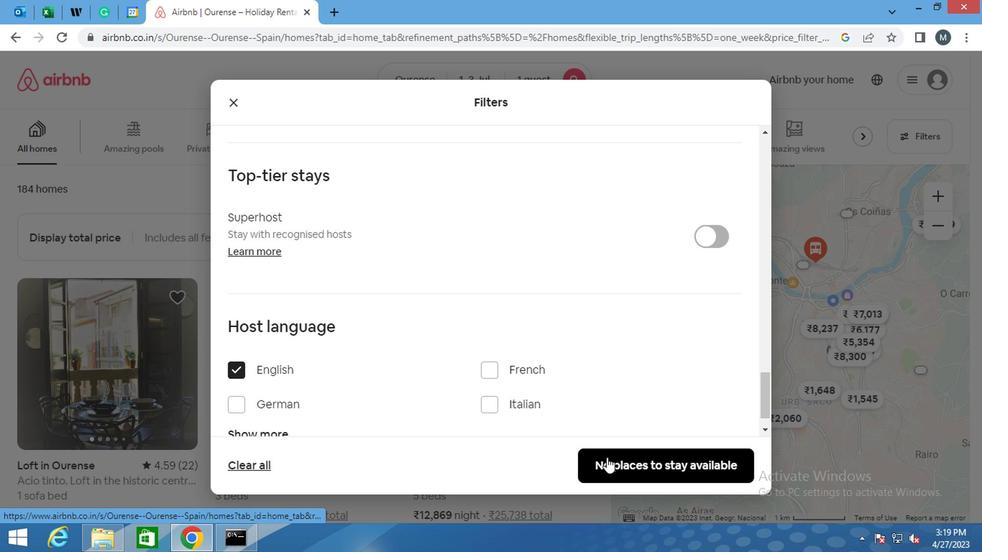 
Action: Mouse moved to (582, 461)
Screenshot: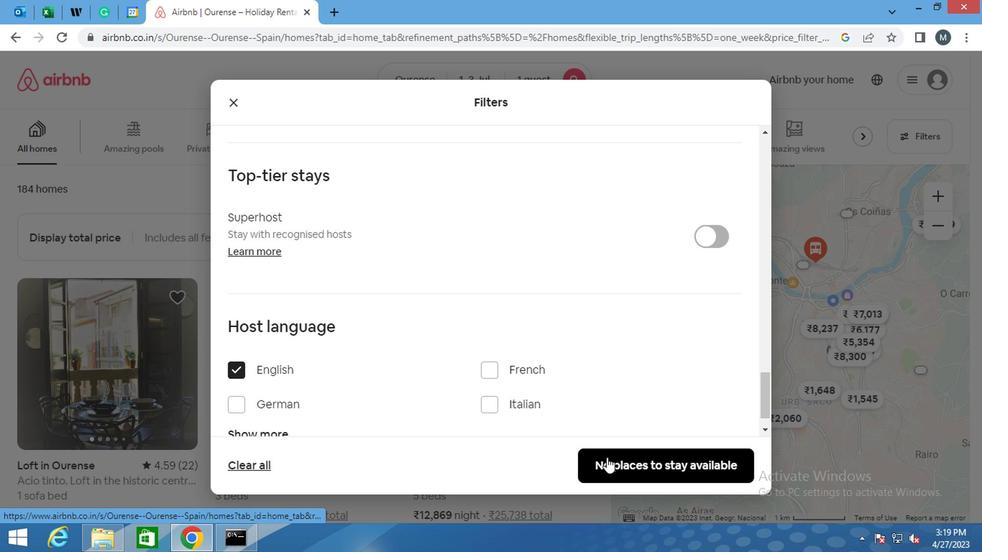 
